 Task: Find connections with filter location Gembloux with filter topic #wfhwith filter profile language Potuguese with filter current company The Mill with filter school Sphoorthy Engineering College with filter industry Telephone Call Centers with filter service category Packaging Design with filter keywords title Mathematician
Action: Mouse moved to (639, 133)
Screenshot: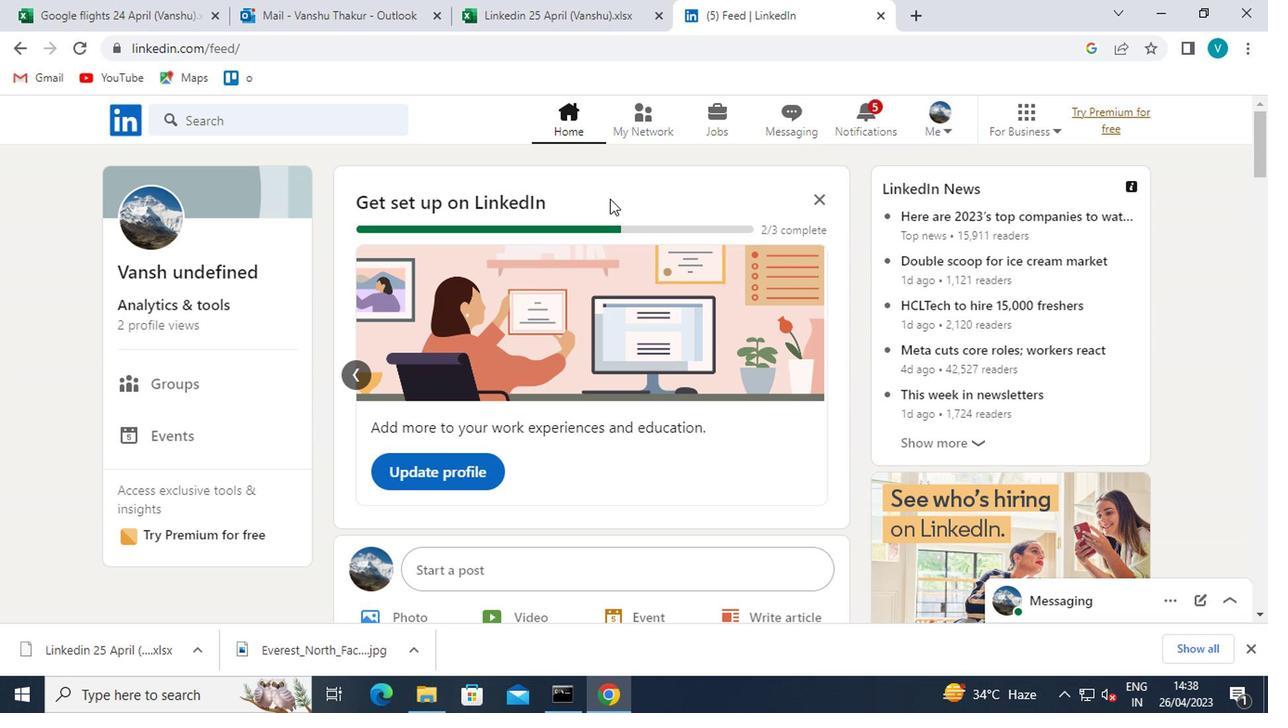 
Action: Mouse pressed left at (639, 133)
Screenshot: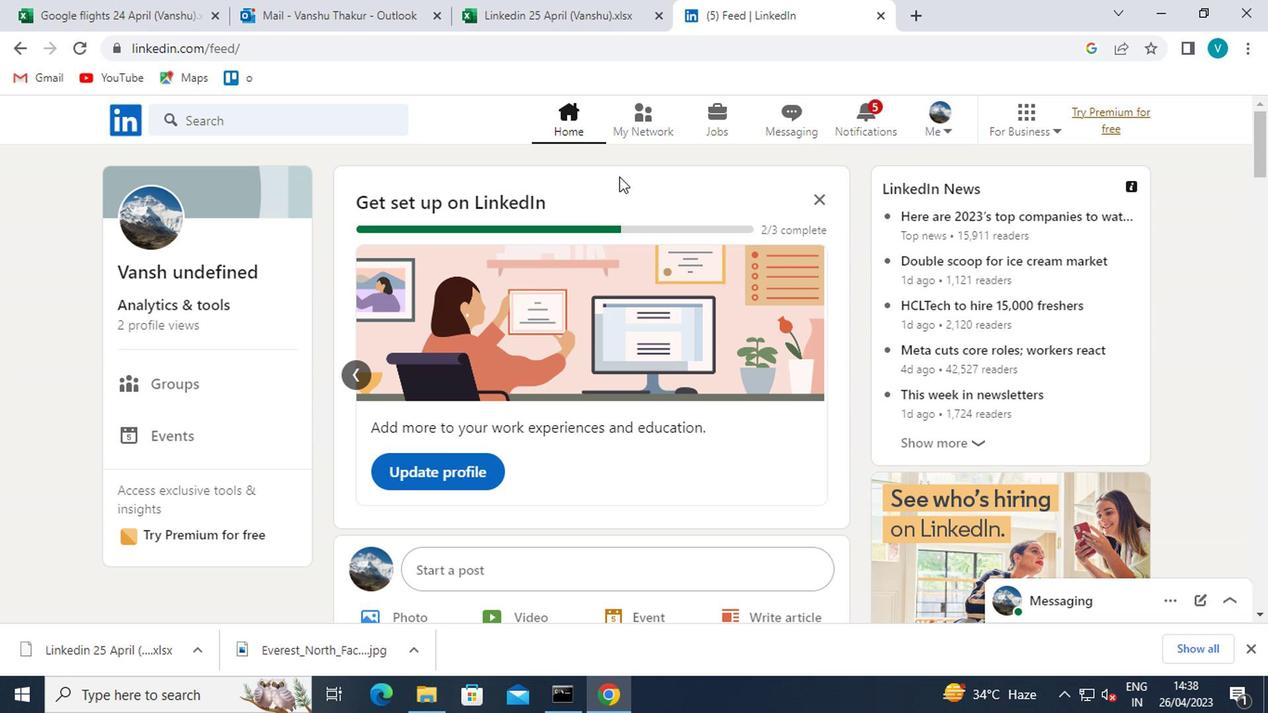 
Action: Mouse moved to (188, 232)
Screenshot: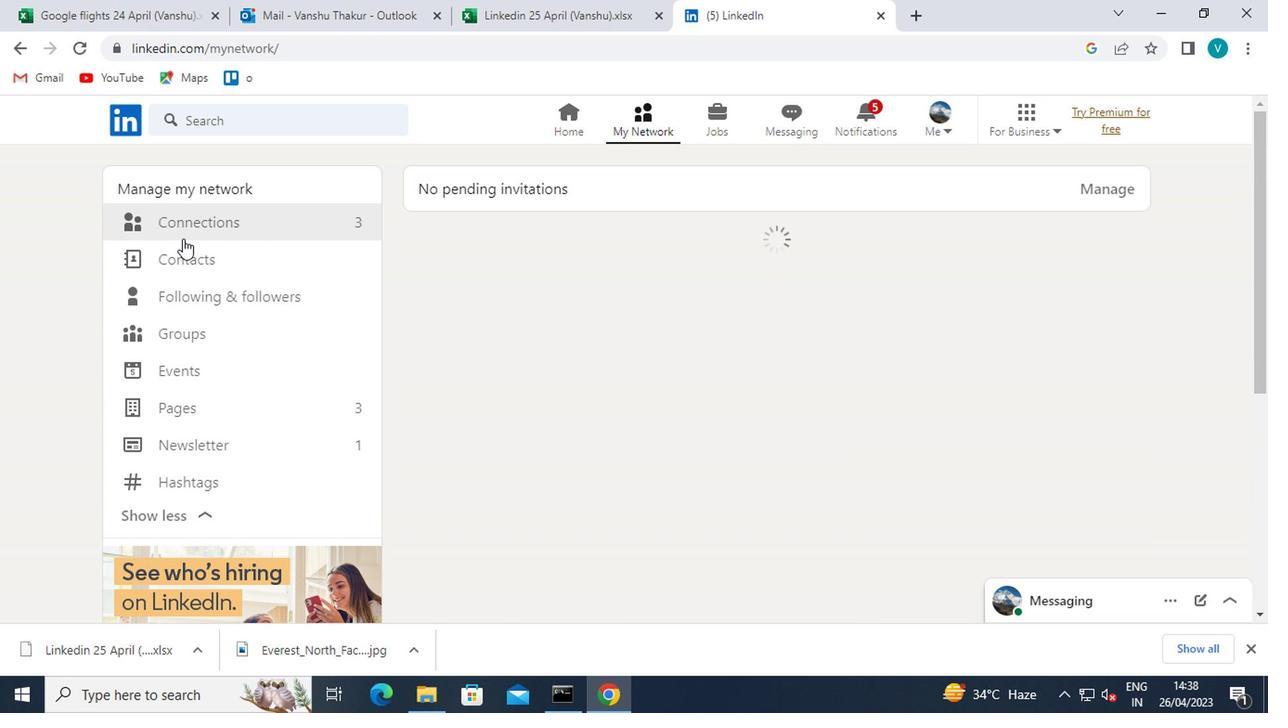 
Action: Mouse pressed left at (188, 232)
Screenshot: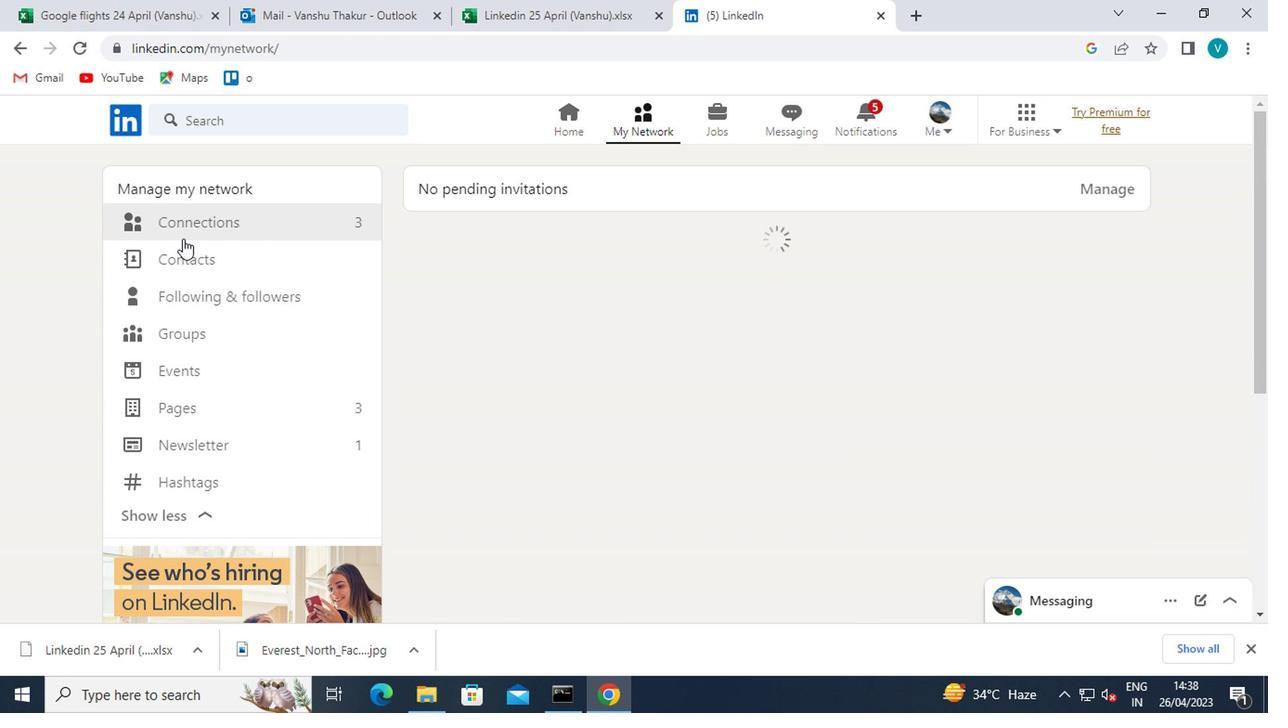 
Action: Mouse moved to (784, 228)
Screenshot: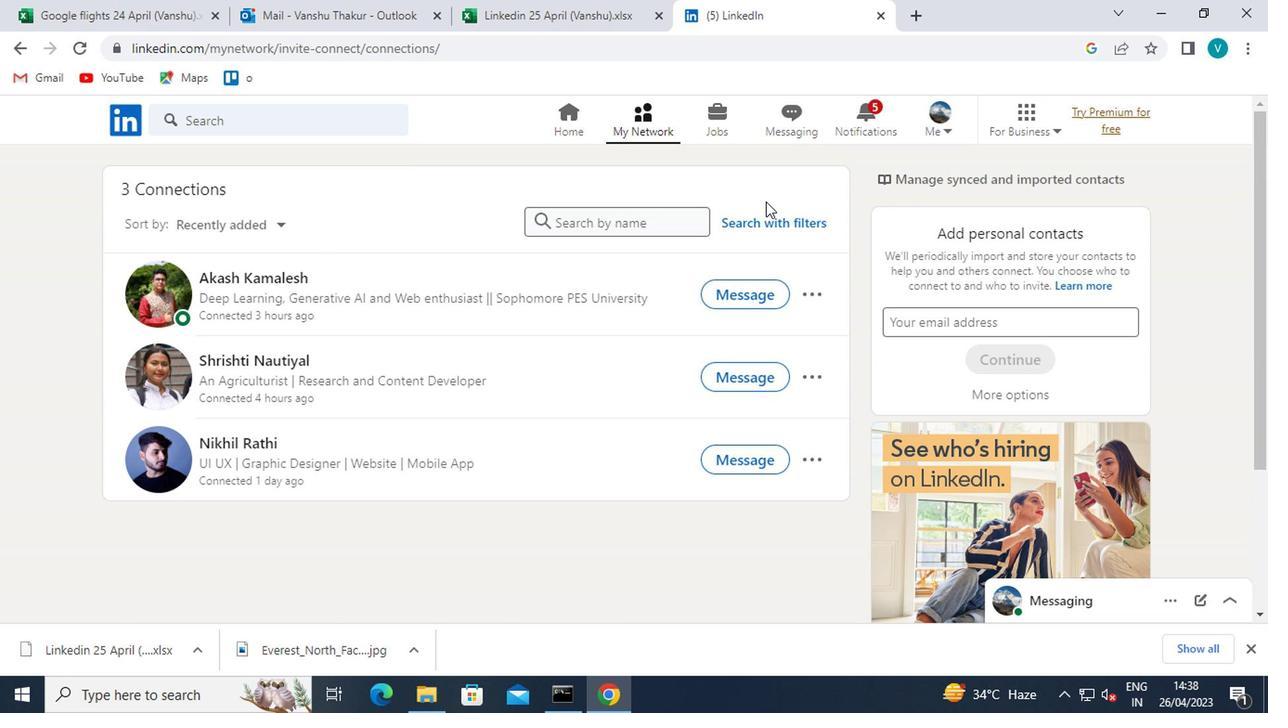 
Action: Mouse pressed left at (784, 228)
Screenshot: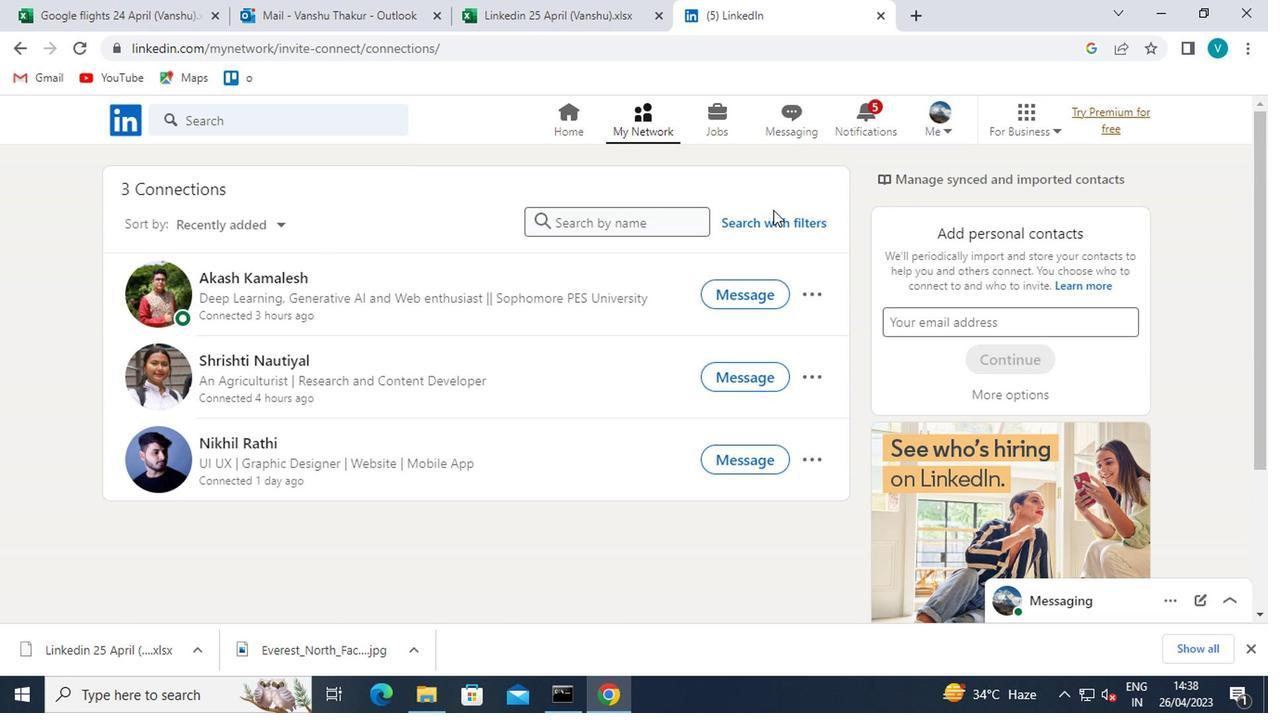 
Action: Mouse moved to (633, 183)
Screenshot: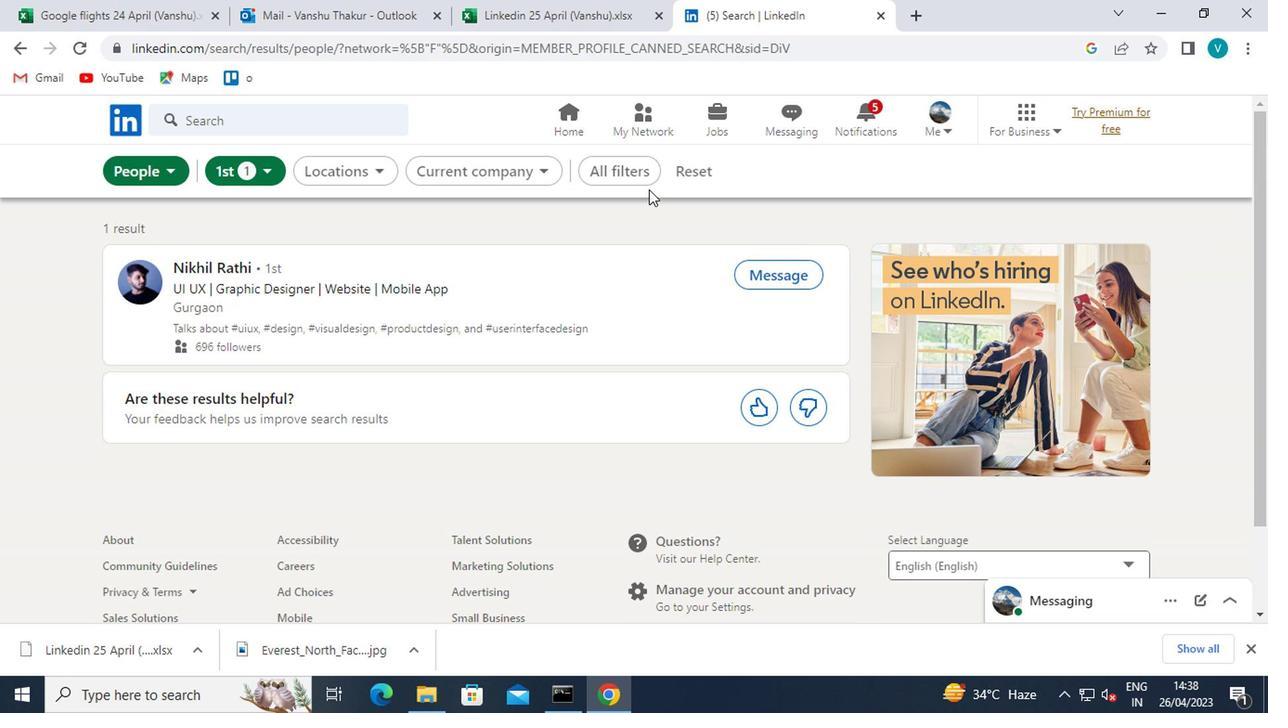 
Action: Mouse pressed left at (633, 183)
Screenshot: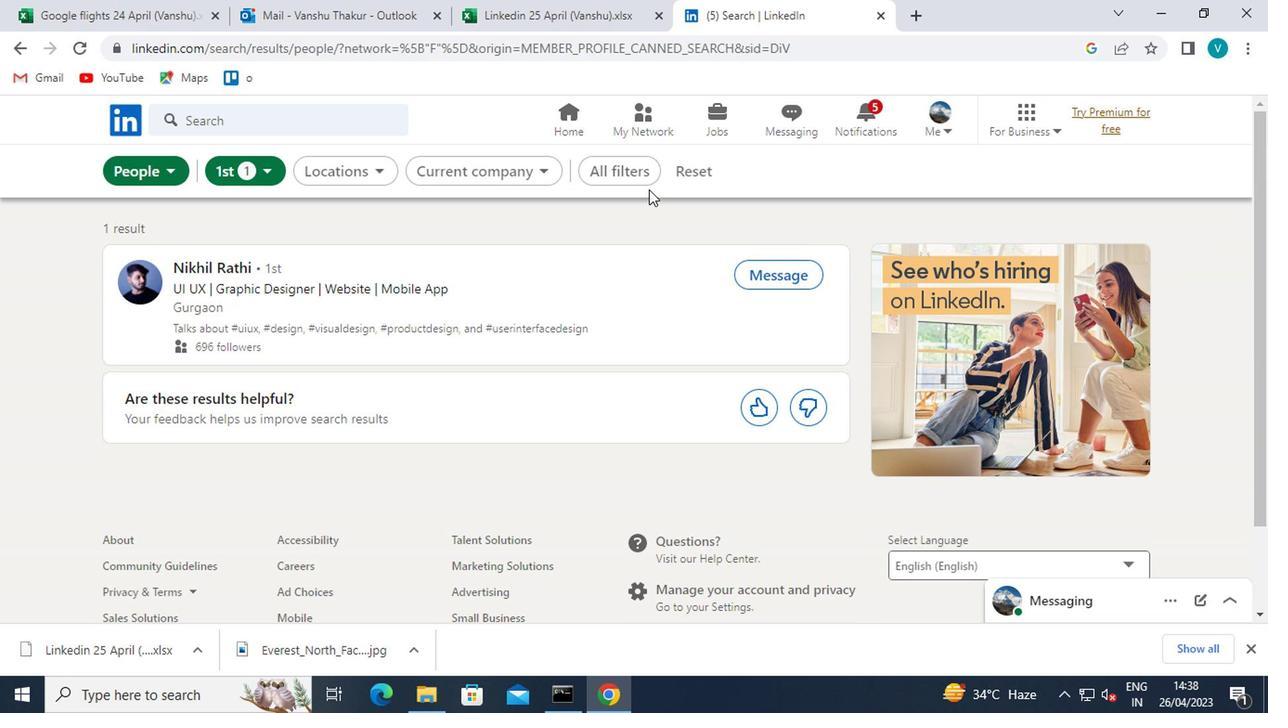 
Action: Mouse moved to (947, 341)
Screenshot: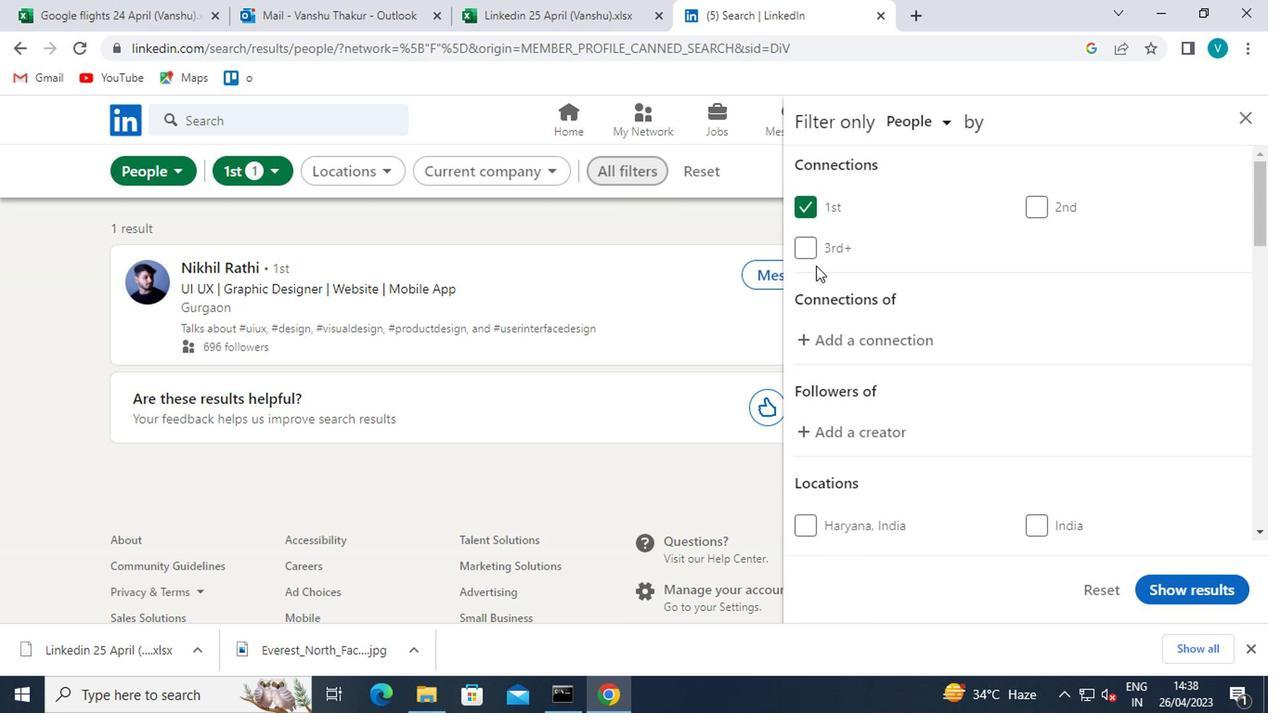 
Action: Mouse scrolled (947, 340) with delta (0, -1)
Screenshot: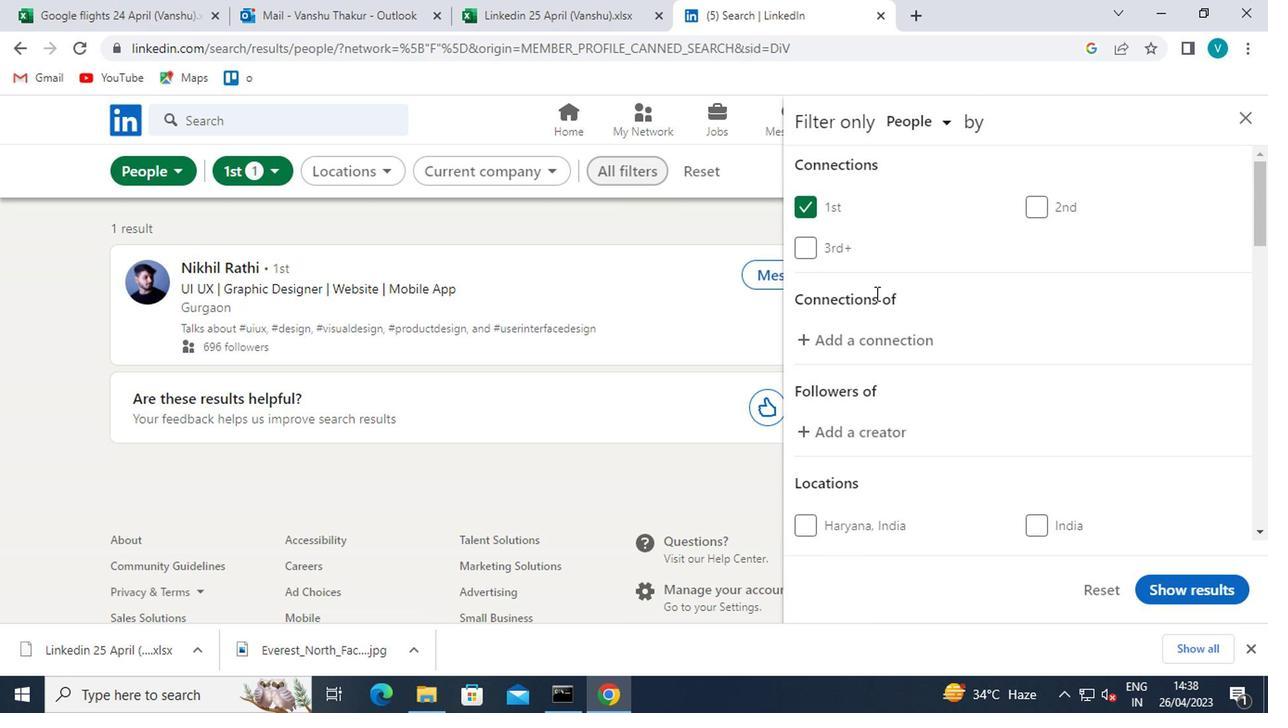 
Action: Mouse moved to (948, 342)
Screenshot: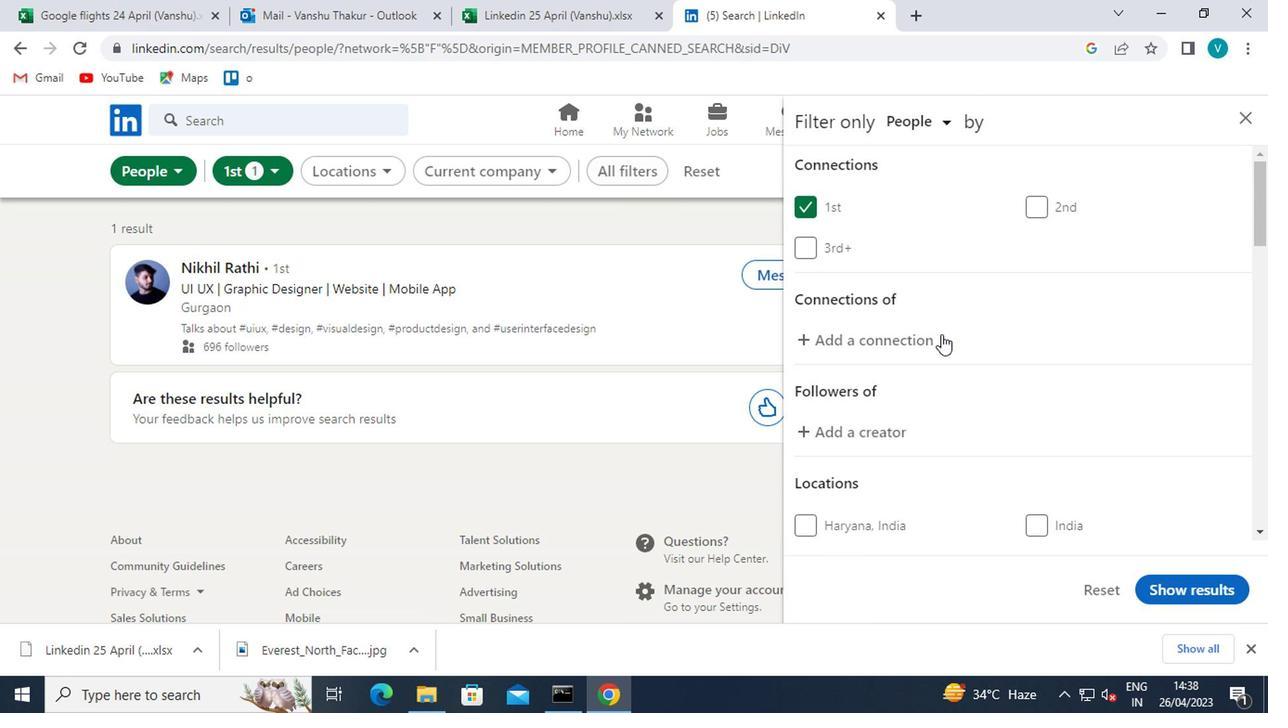 
Action: Mouse scrolled (948, 341) with delta (0, 0)
Screenshot: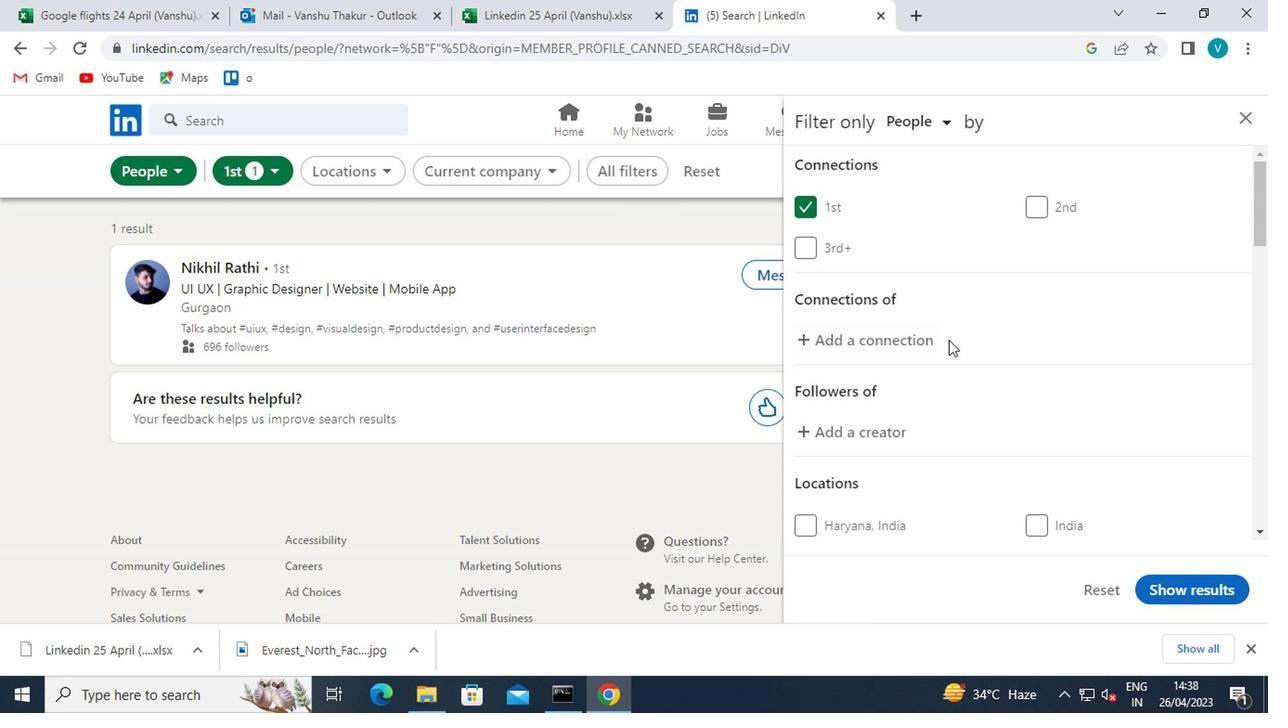 
Action: Mouse moved to (878, 418)
Screenshot: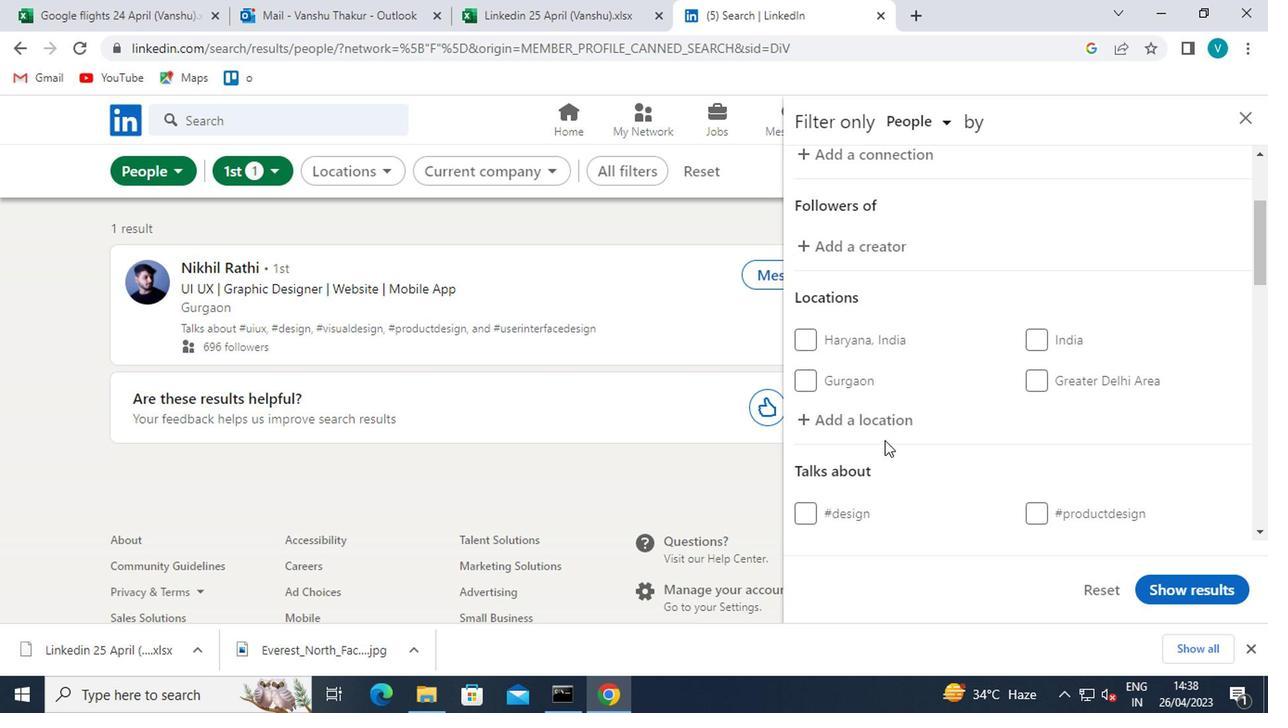 
Action: Mouse pressed left at (878, 418)
Screenshot: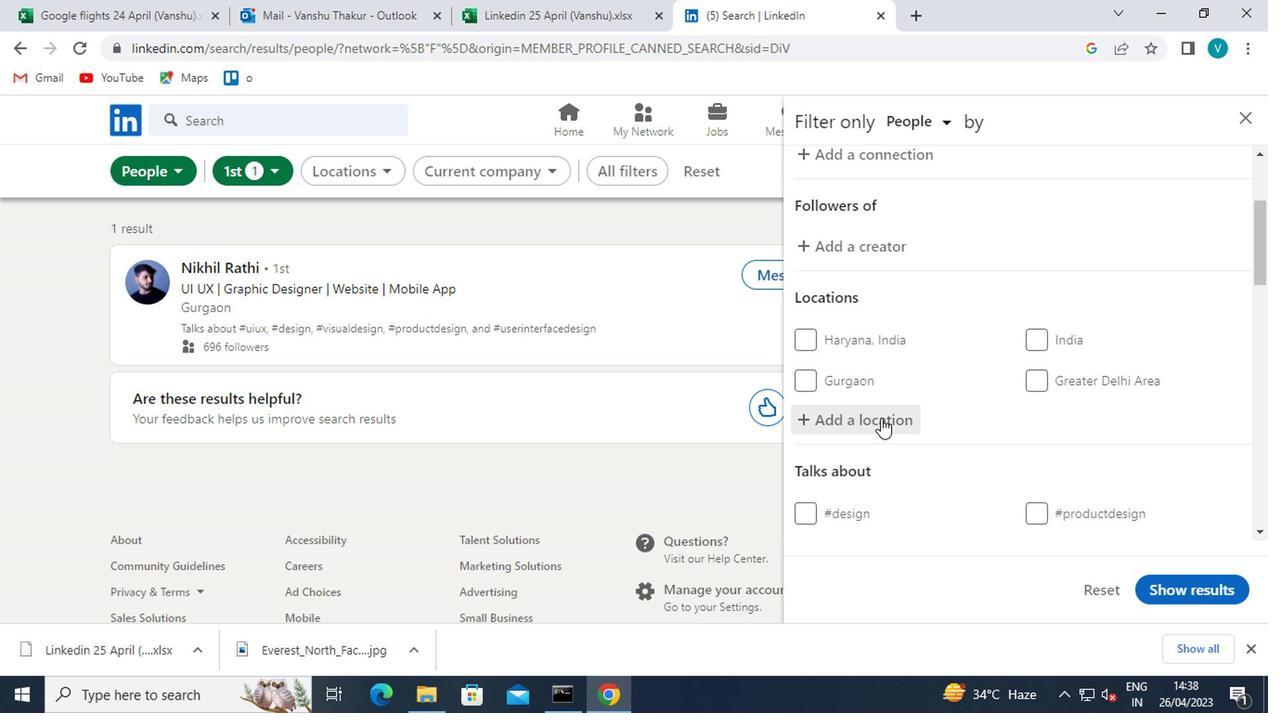 
Action: Mouse moved to (843, 404)
Screenshot: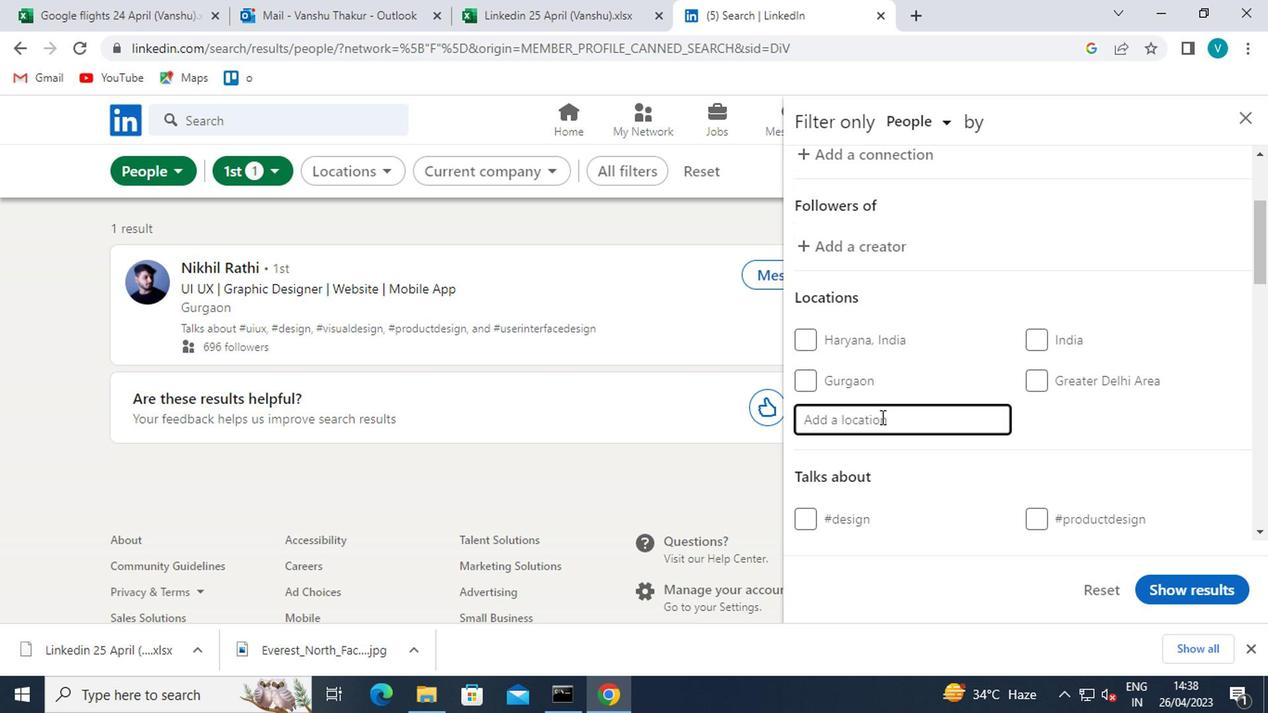 
Action: Key pressed <Key.shift>GE
Screenshot: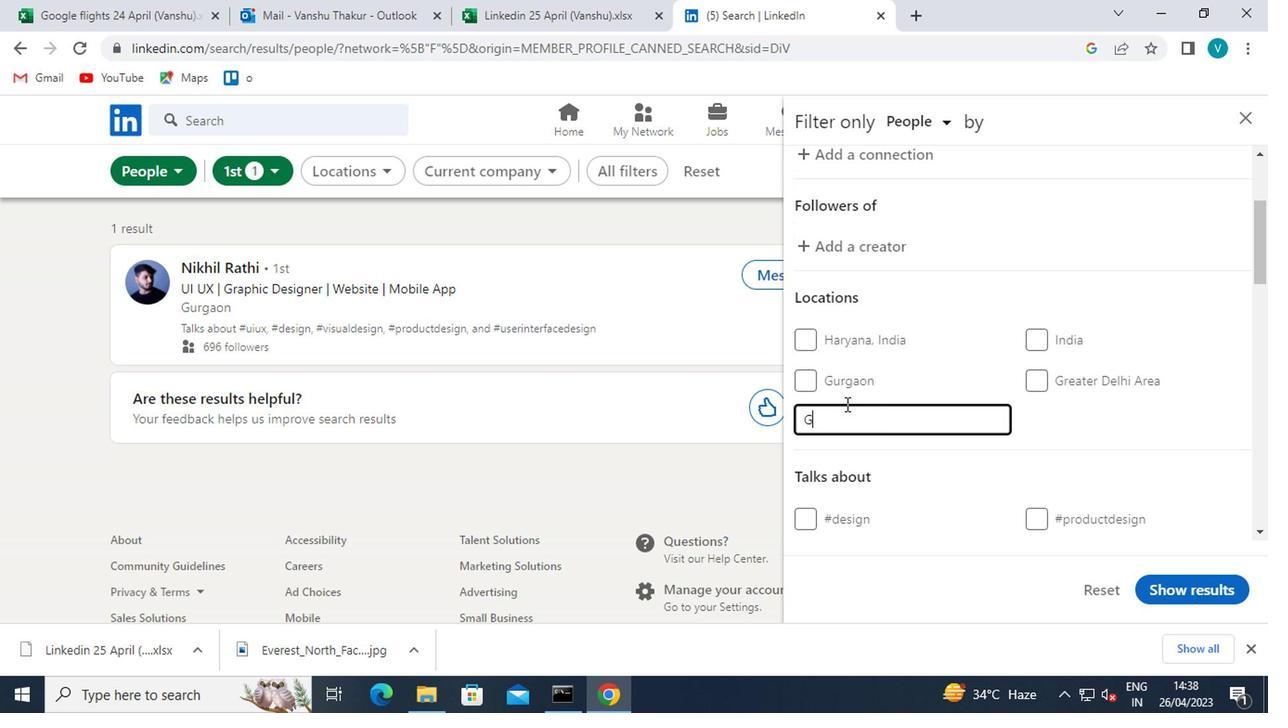 
Action: Mouse moved to (842, 403)
Screenshot: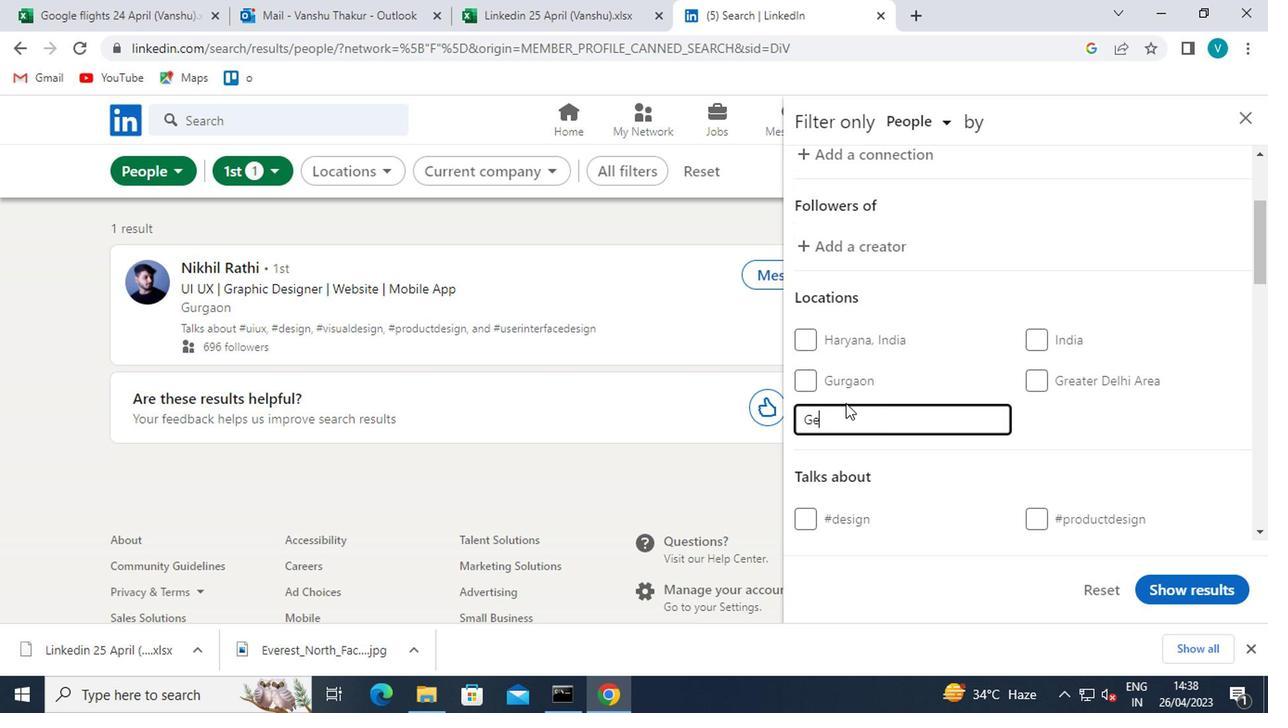 
Action: Key pressed MBLOUX
Screenshot: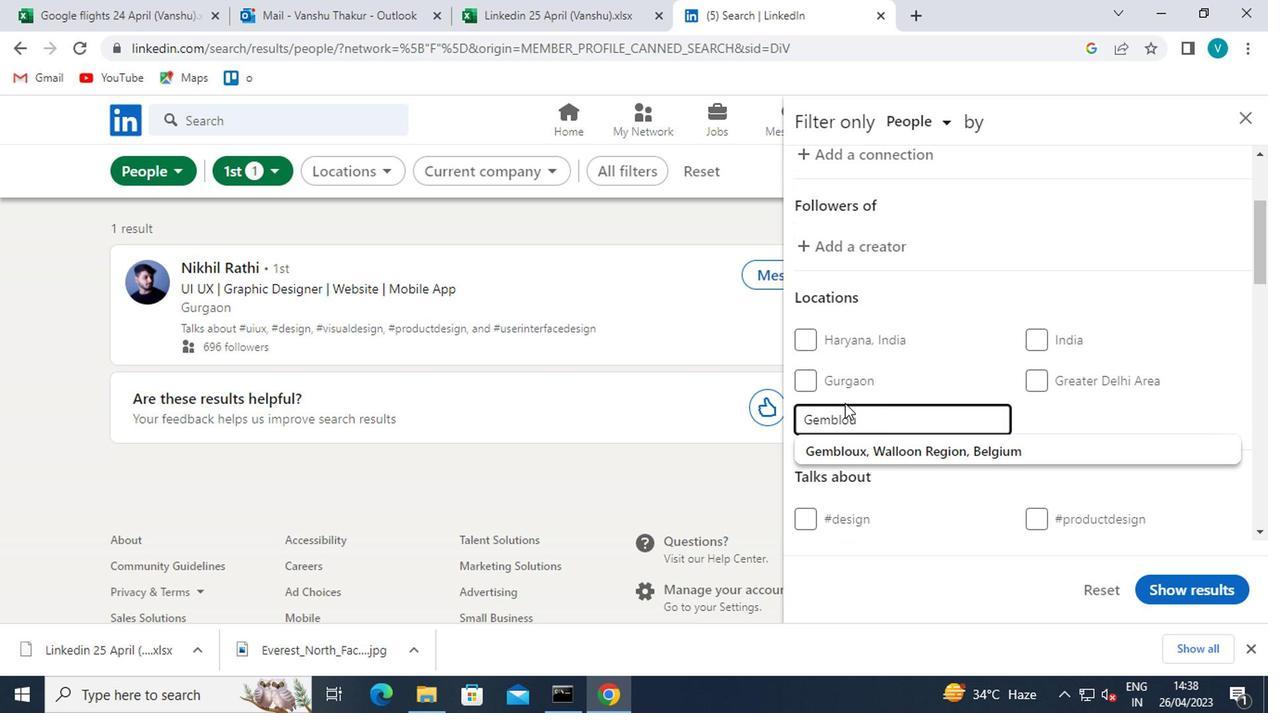 
Action: Mouse moved to (883, 456)
Screenshot: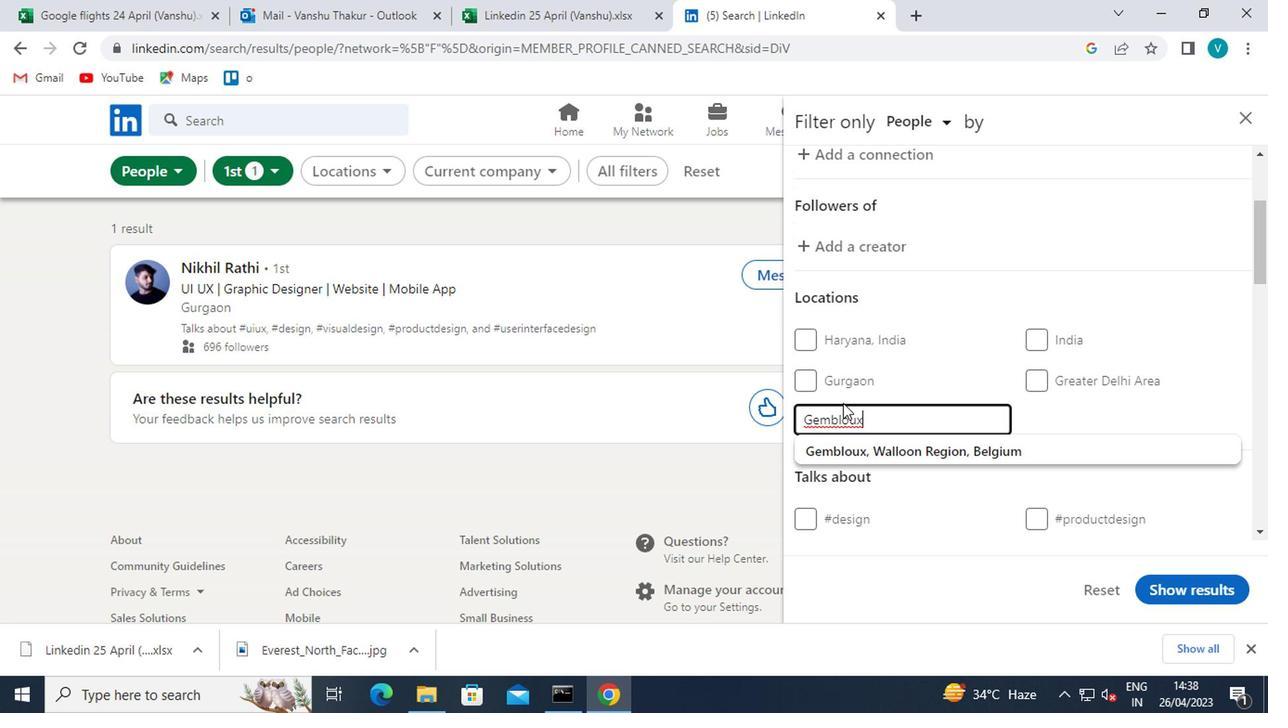 
Action: Mouse pressed left at (883, 456)
Screenshot: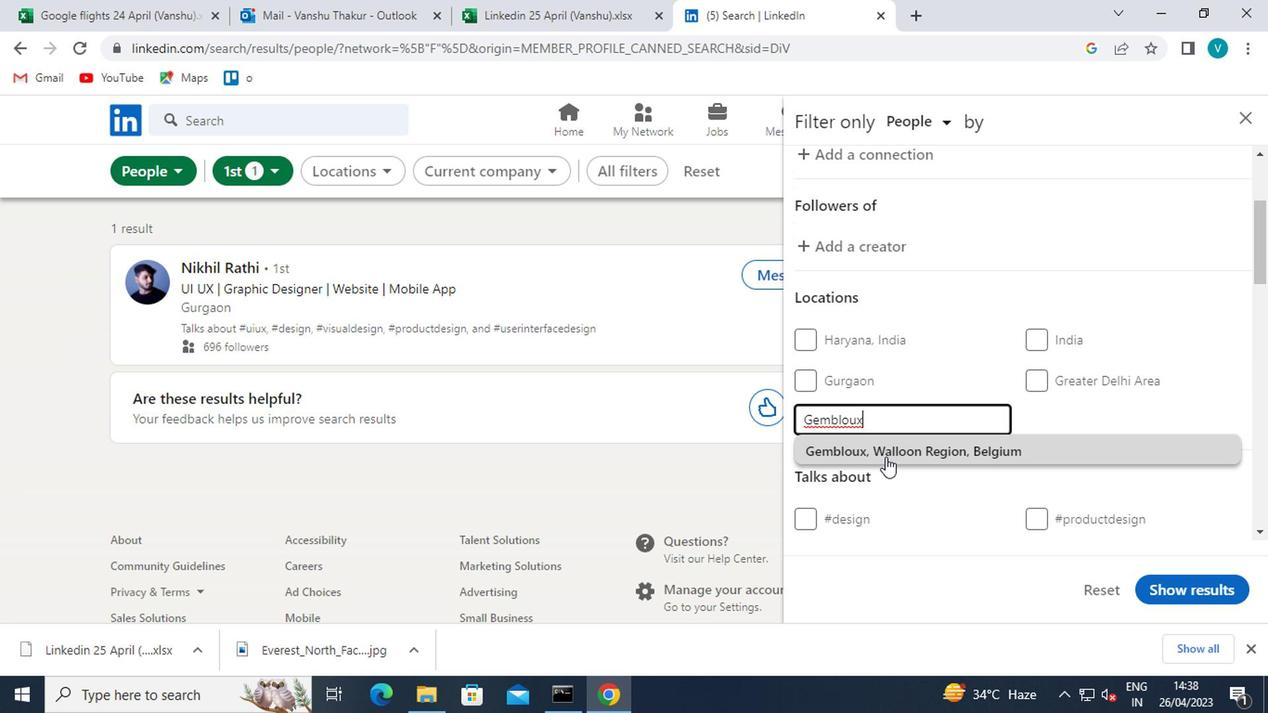 
Action: Mouse scrolled (883, 455) with delta (0, 0)
Screenshot: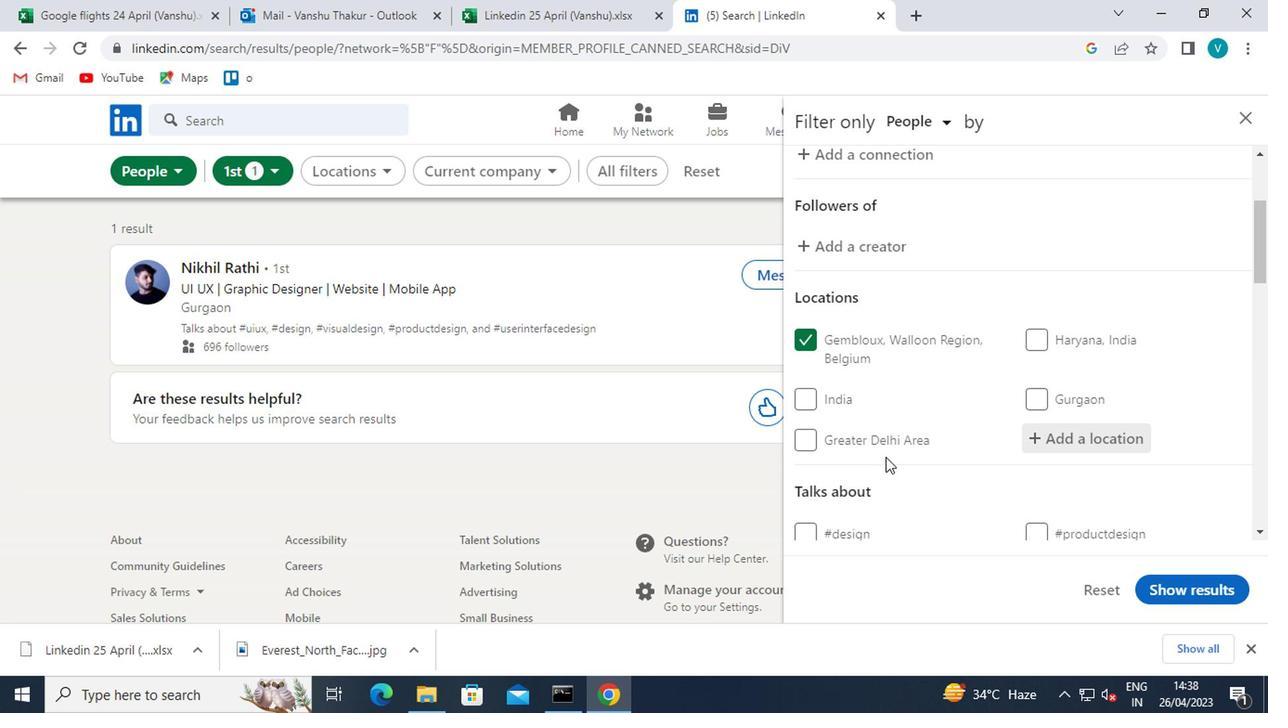 
Action: Mouse scrolled (883, 455) with delta (0, 0)
Screenshot: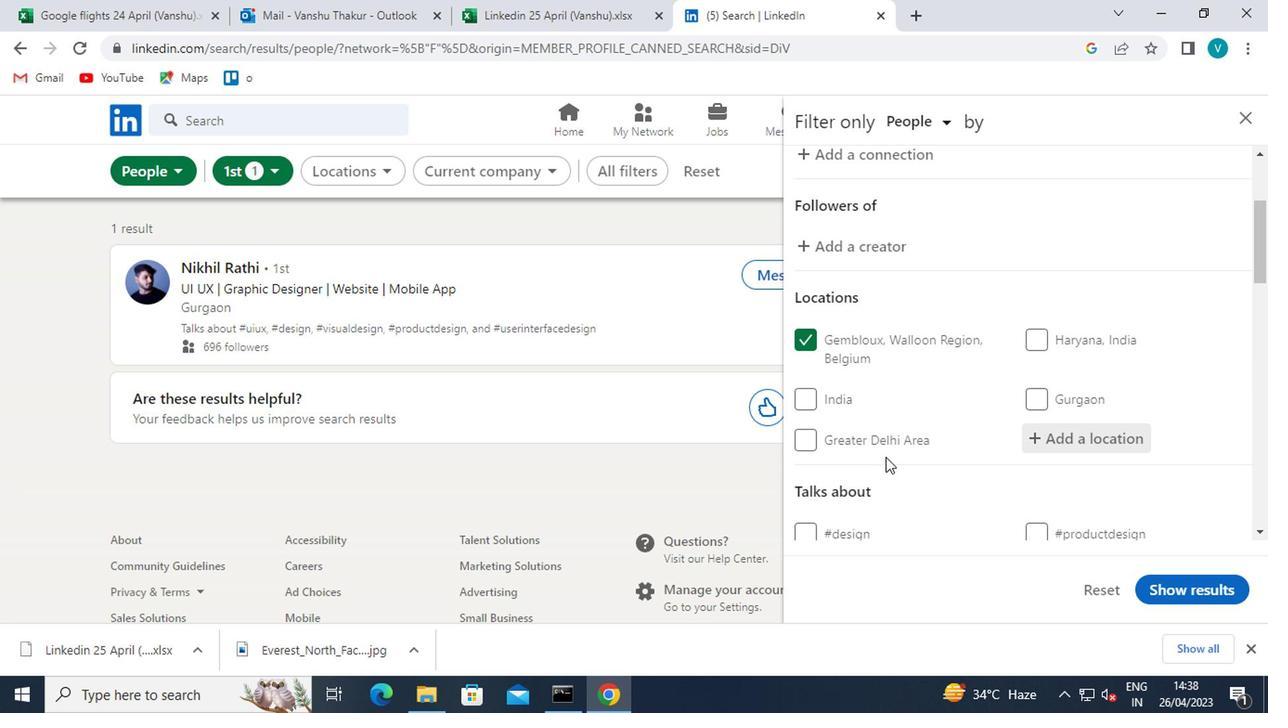 
Action: Mouse moved to (1049, 423)
Screenshot: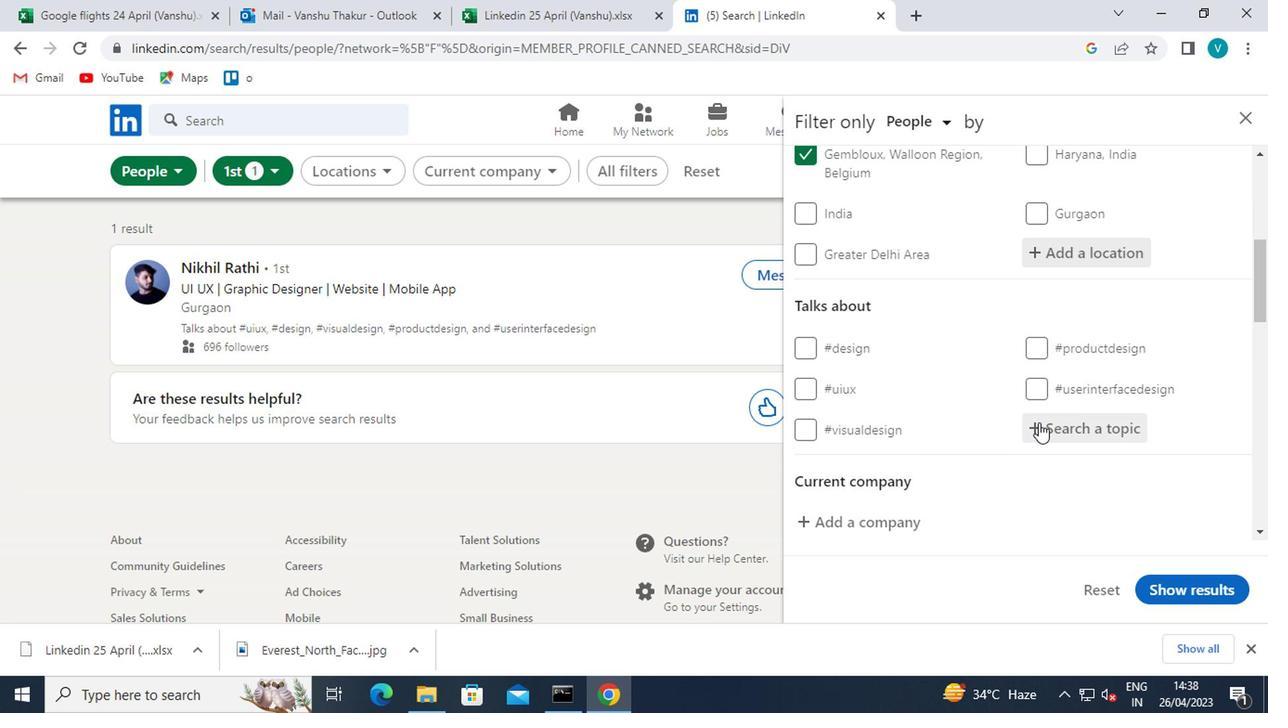 
Action: Mouse pressed left at (1049, 423)
Screenshot: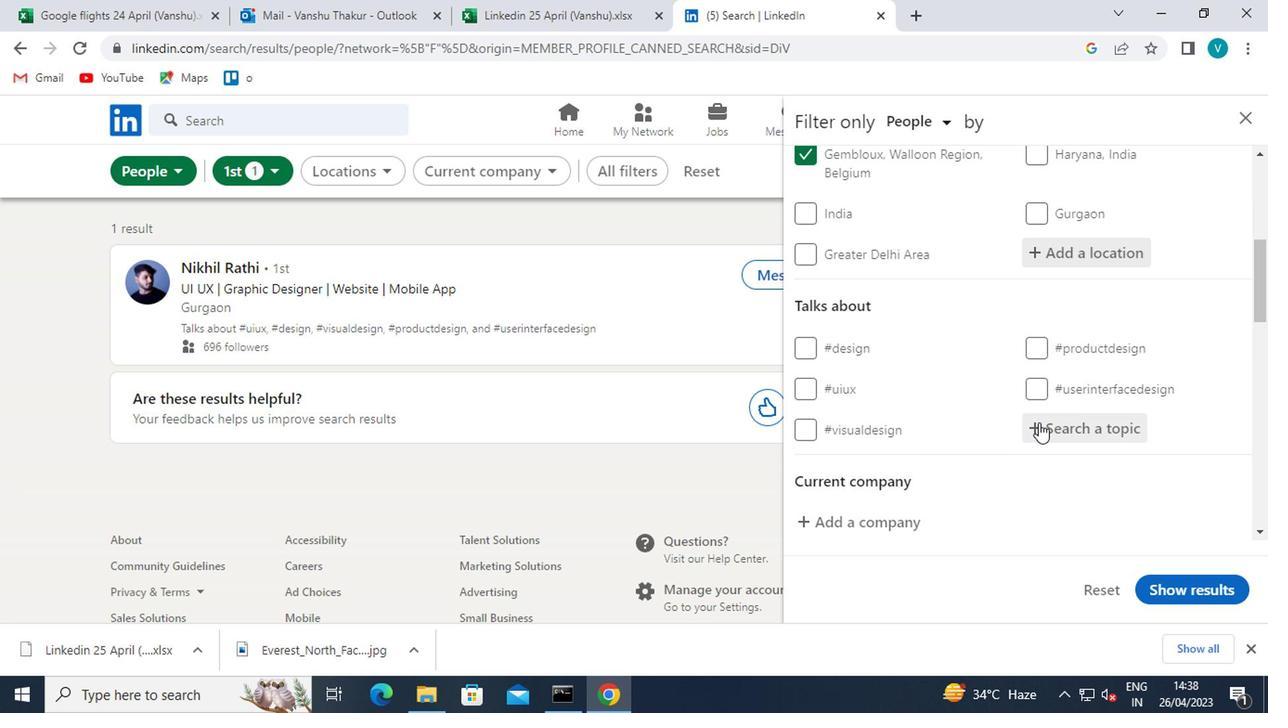 
Action: Mouse moved to (960, 395)
Screenshot: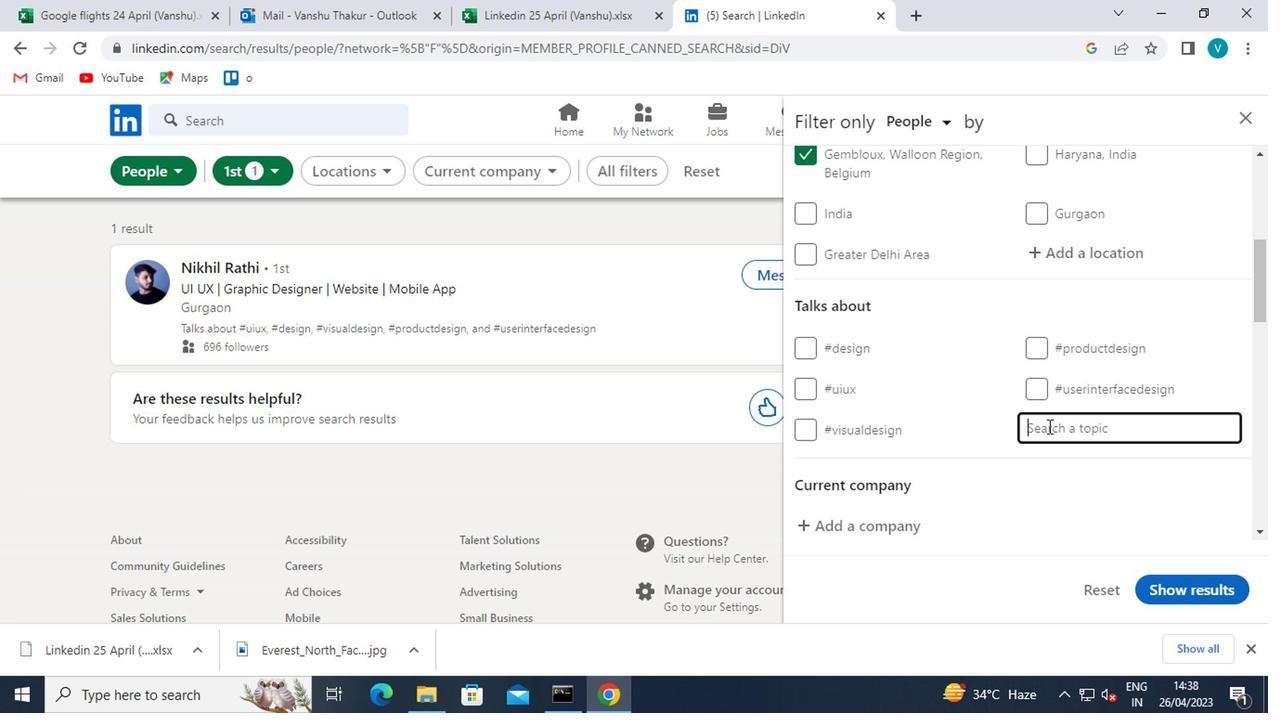 
Action: Key pressed <Key.shift>
Screenshot: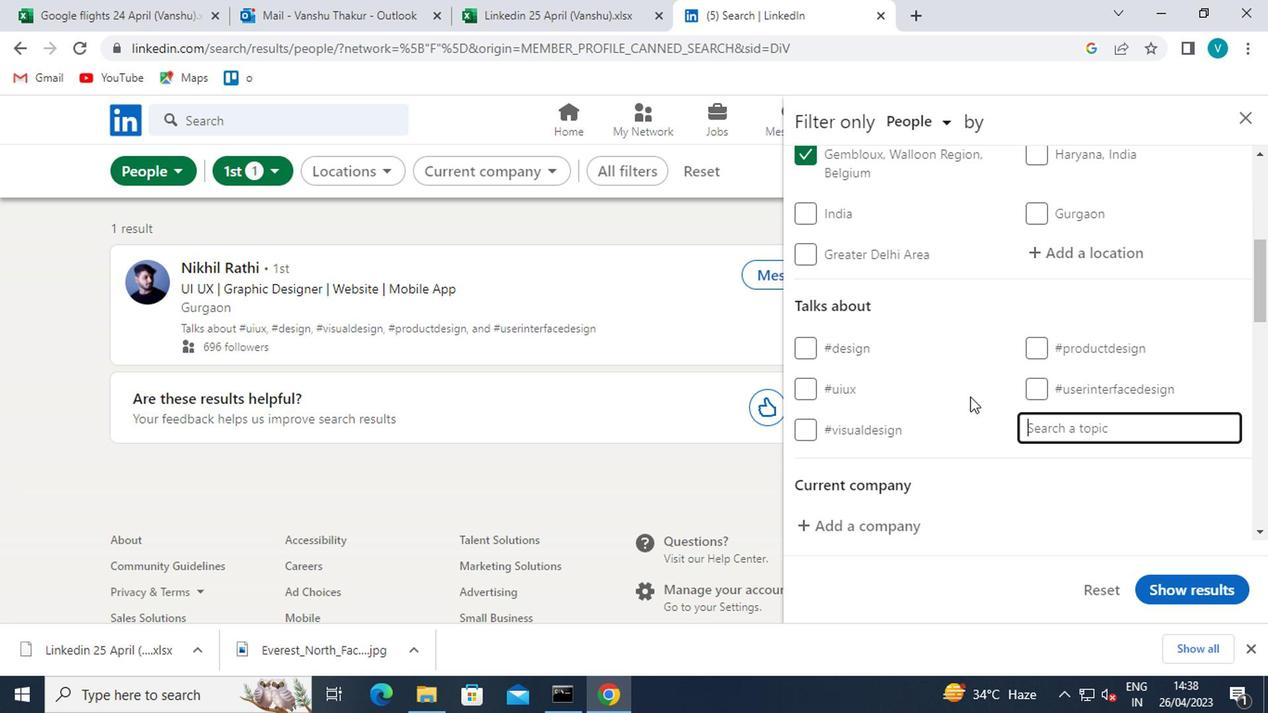 
Action: Mouse moved to (960, 395)
Screenshot: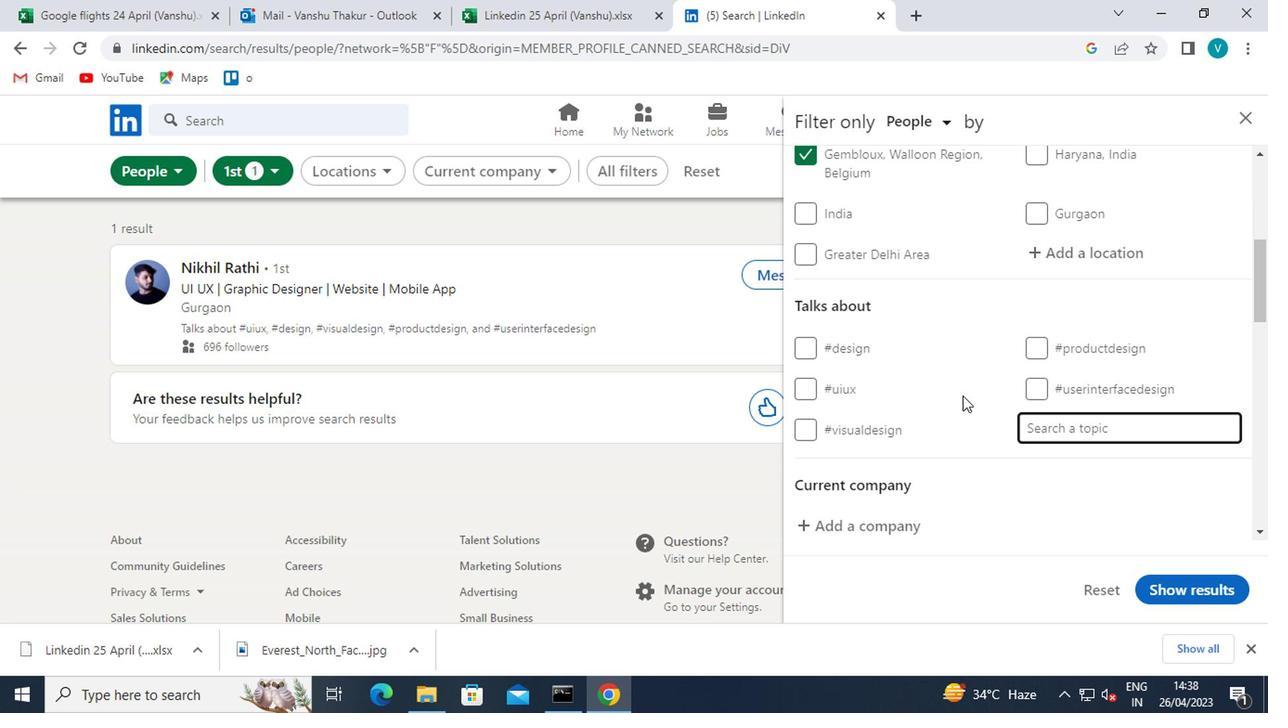 
Action: Key pressed <Key.shift><Key.shift><Key.shift>#WFH
Screenshot: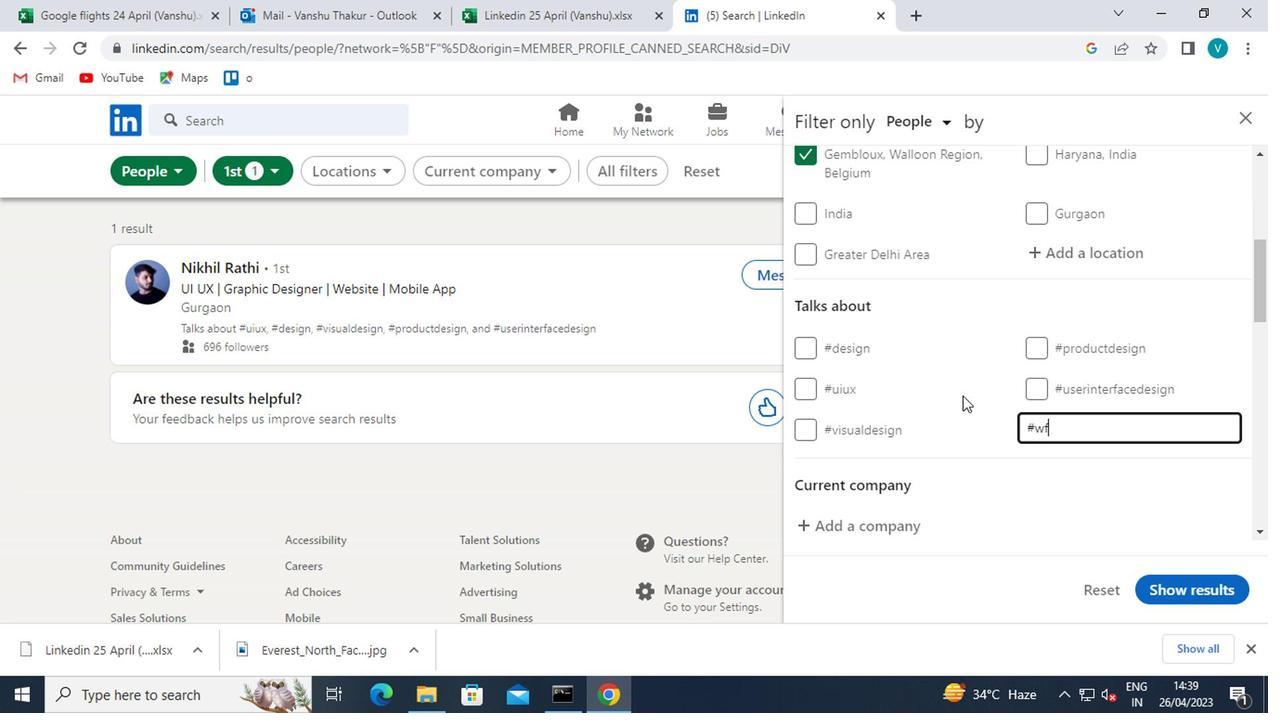 
Action: Mouse moved to (1129, 532)
Screenshot: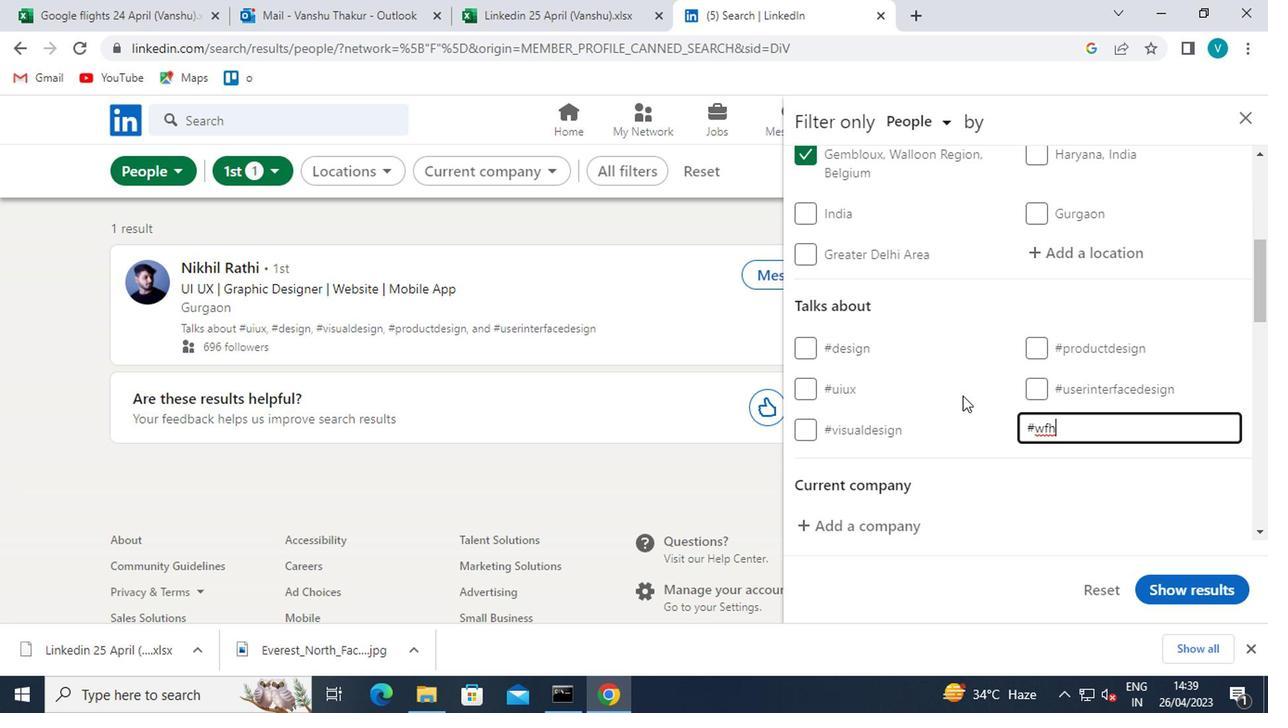 
Action: Mouse pressed left at (1129, 532)
Screenshot: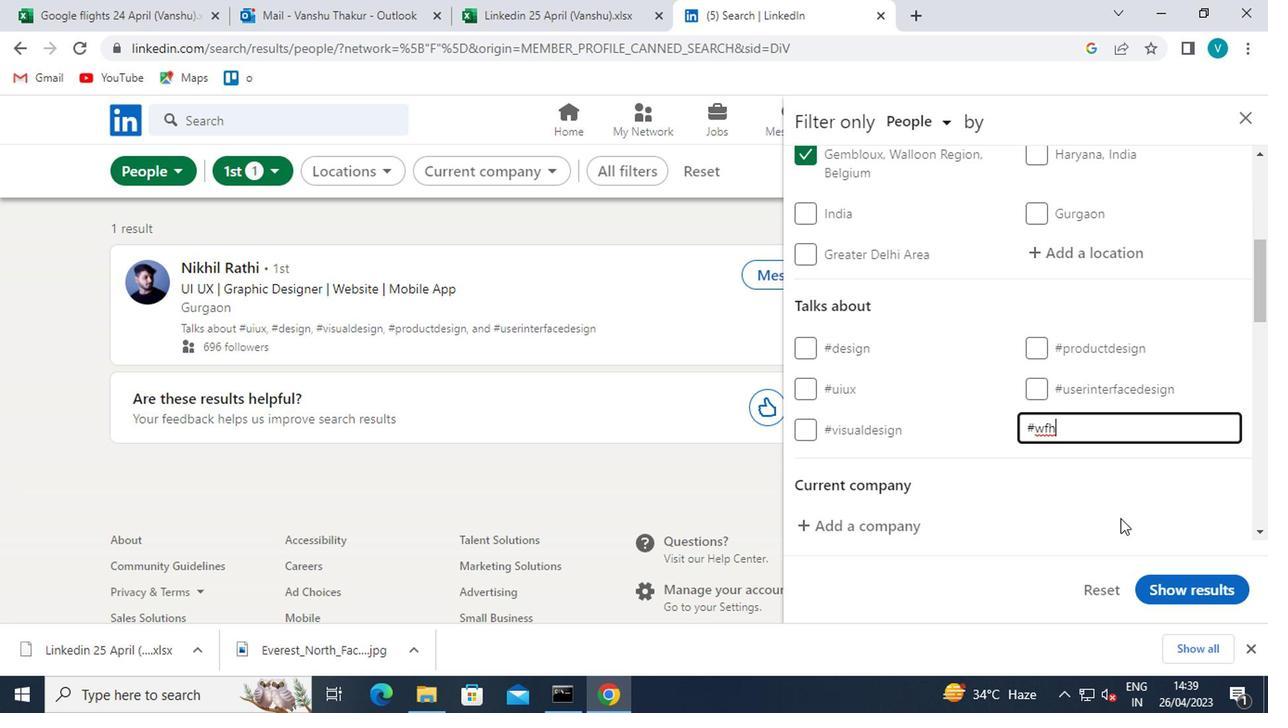 
Action: Mouse moved to (1102, 508)
Screenshot: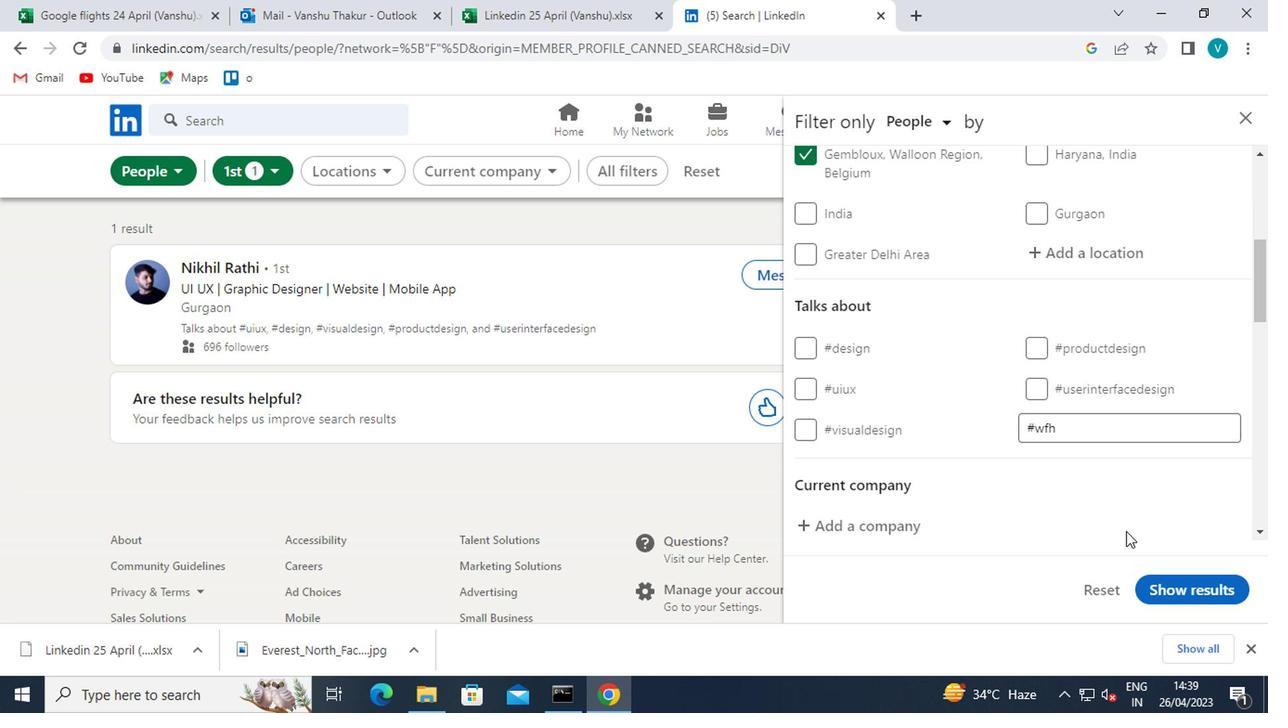 
Action: Mouse scrolled (1102, 507) with delta (0, -1)
Screenshot: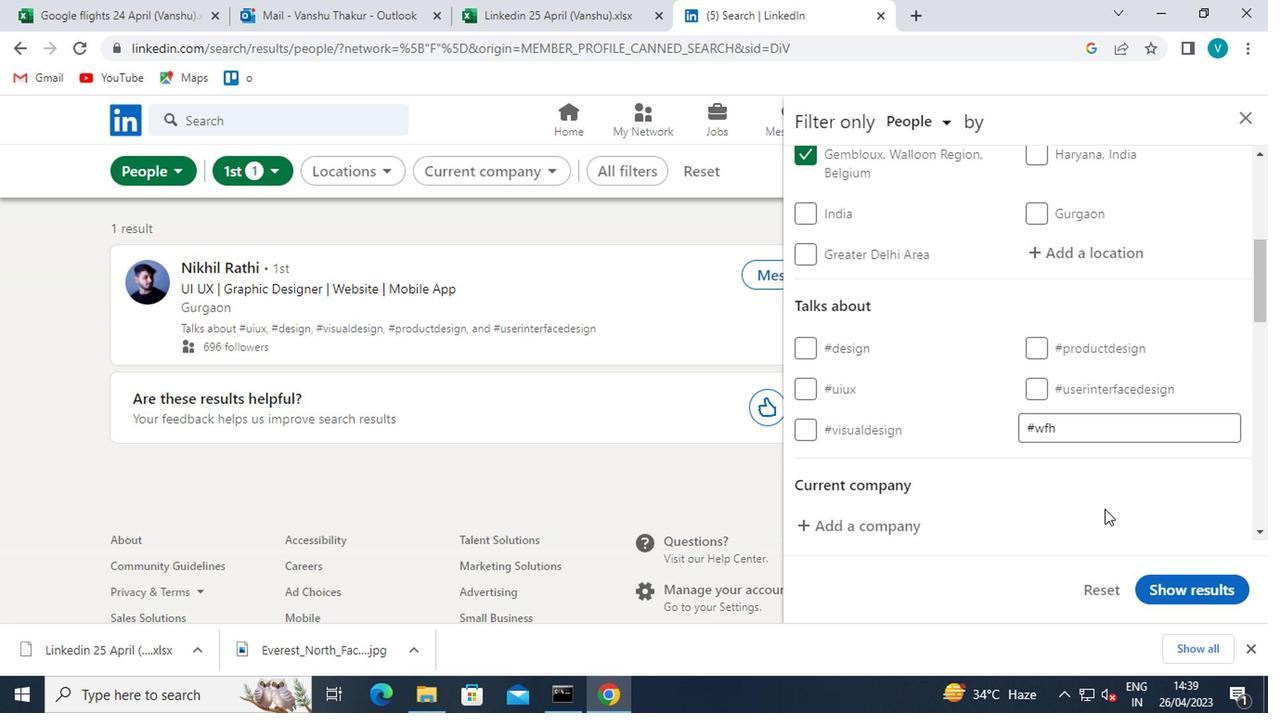 
Action: Mouse moved to (844, 418)
Screenshot: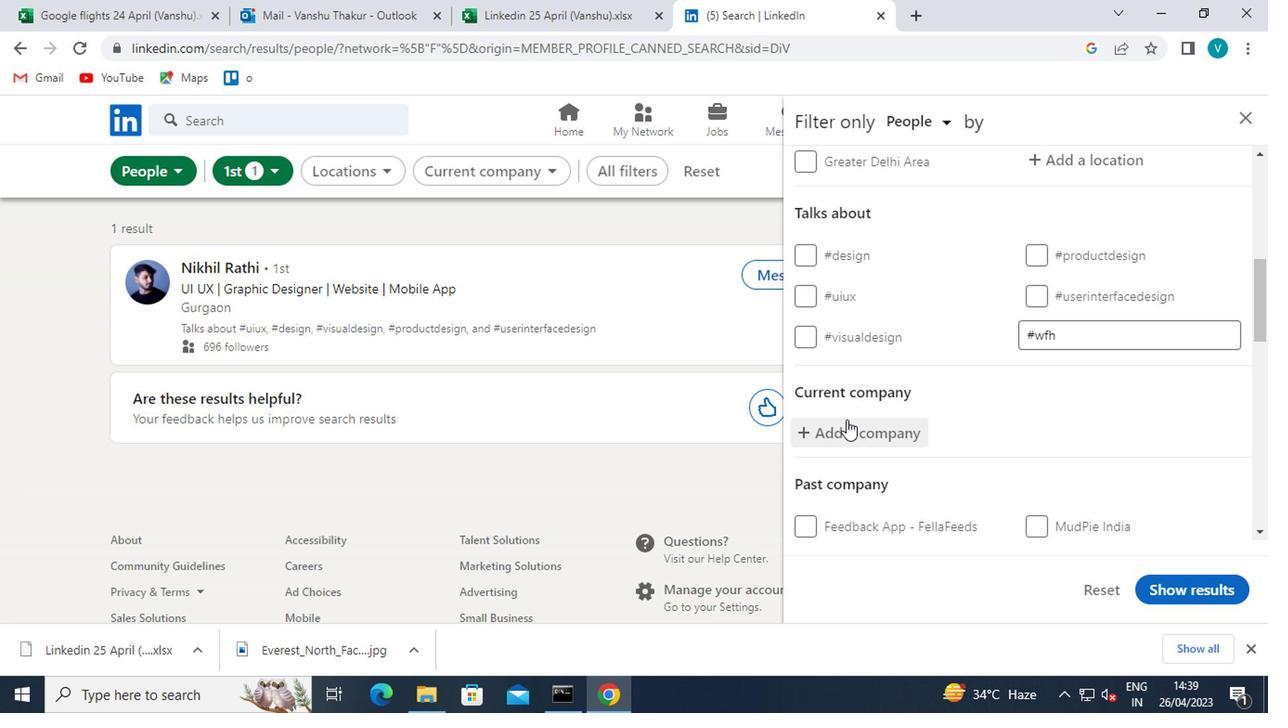 
Action: Mouse pressed left at (844, 418)
Screenshot: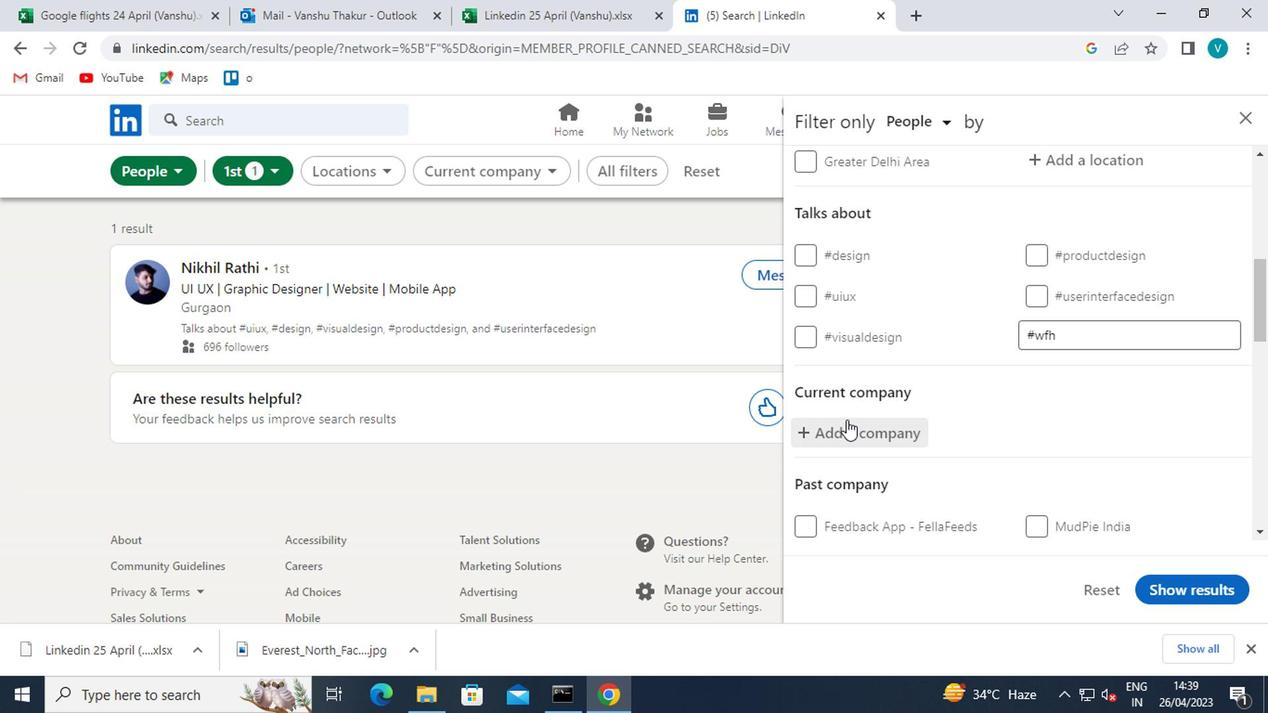 
Action: Mouse moved to (846, 416)
Screenshot: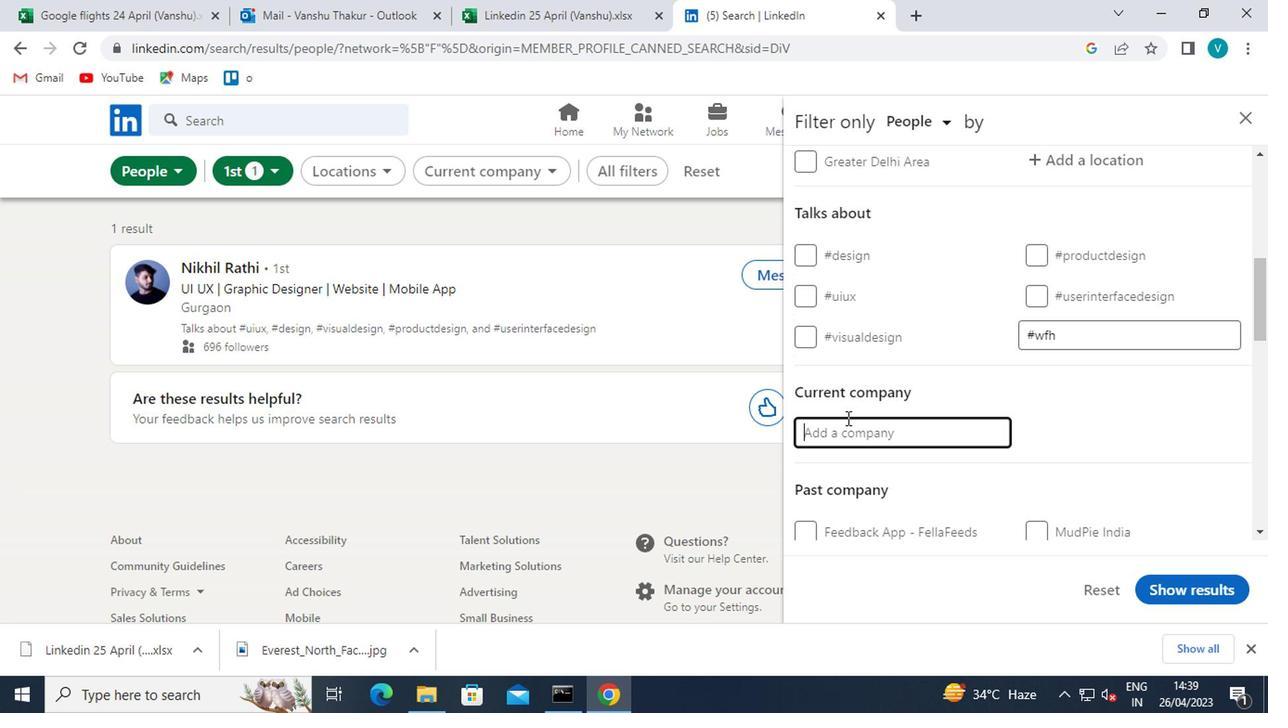 
Action: Key pressed <Key.shift>THE<Key.space><Key.shift>MILL
Screenshot: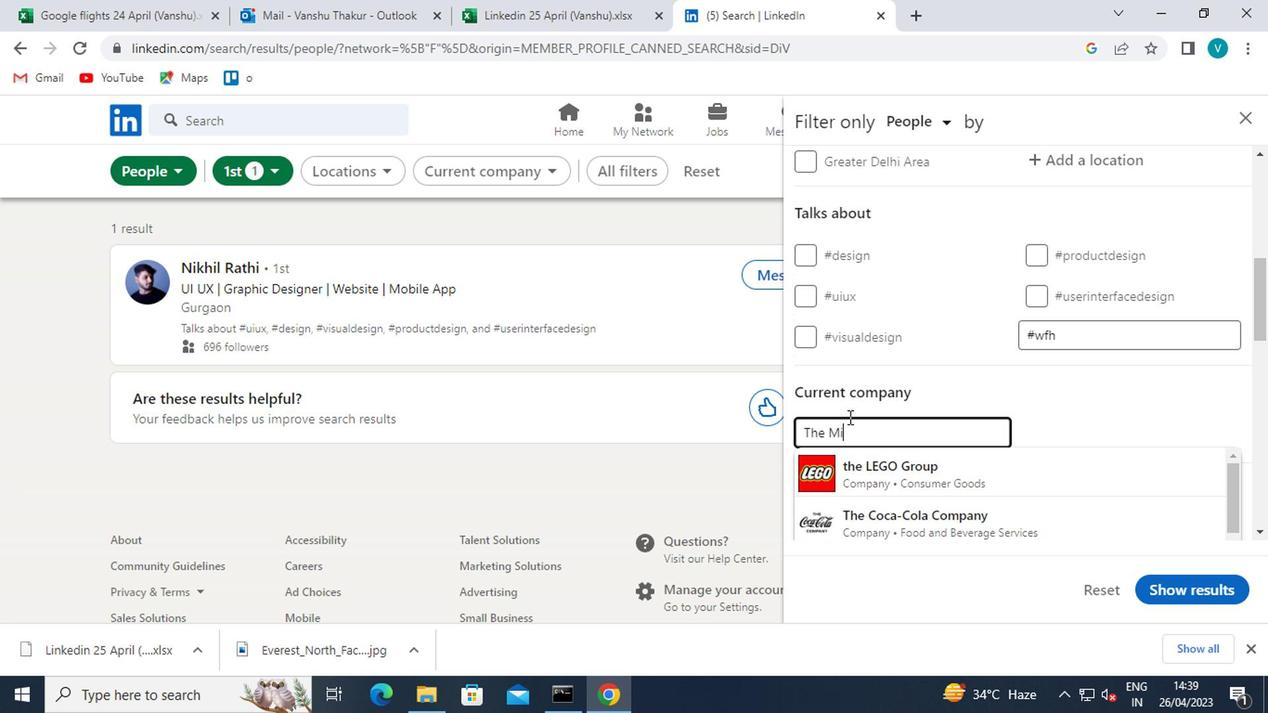 
Action: Mouse moved to (880, 534)
Screenshot: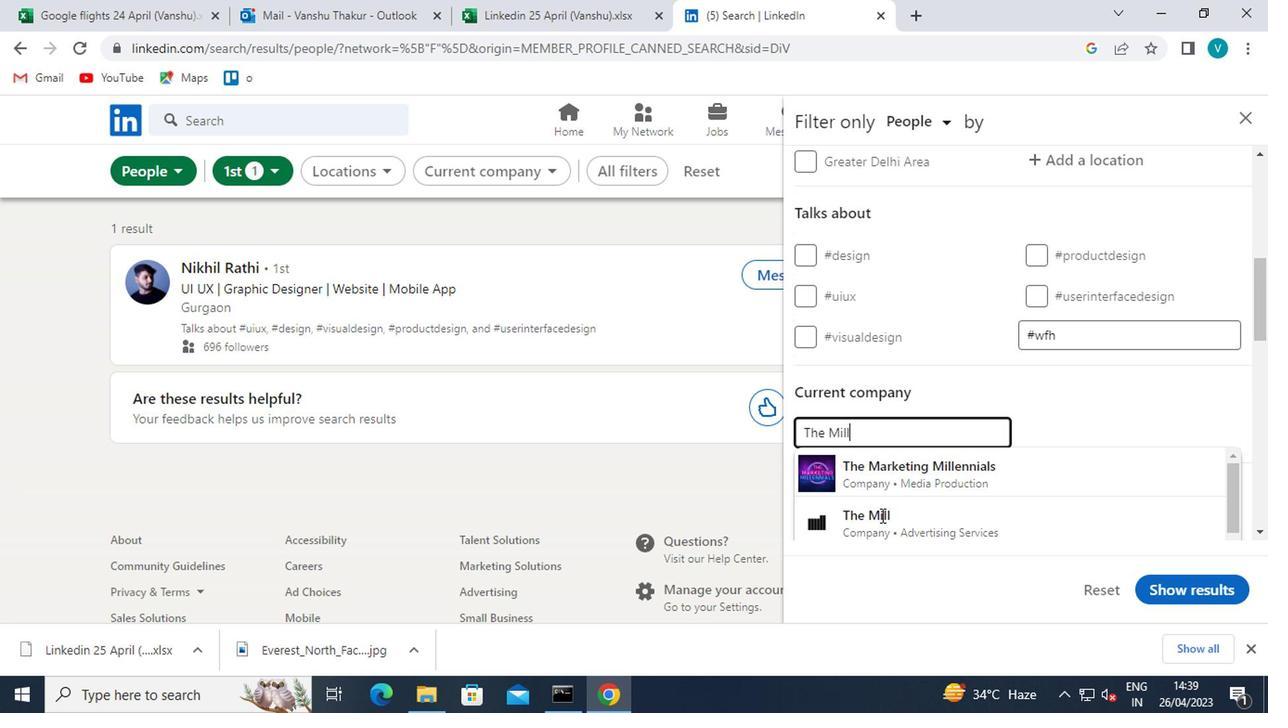 
Action: Mouse pressed left at (880, 534)
Screenshot: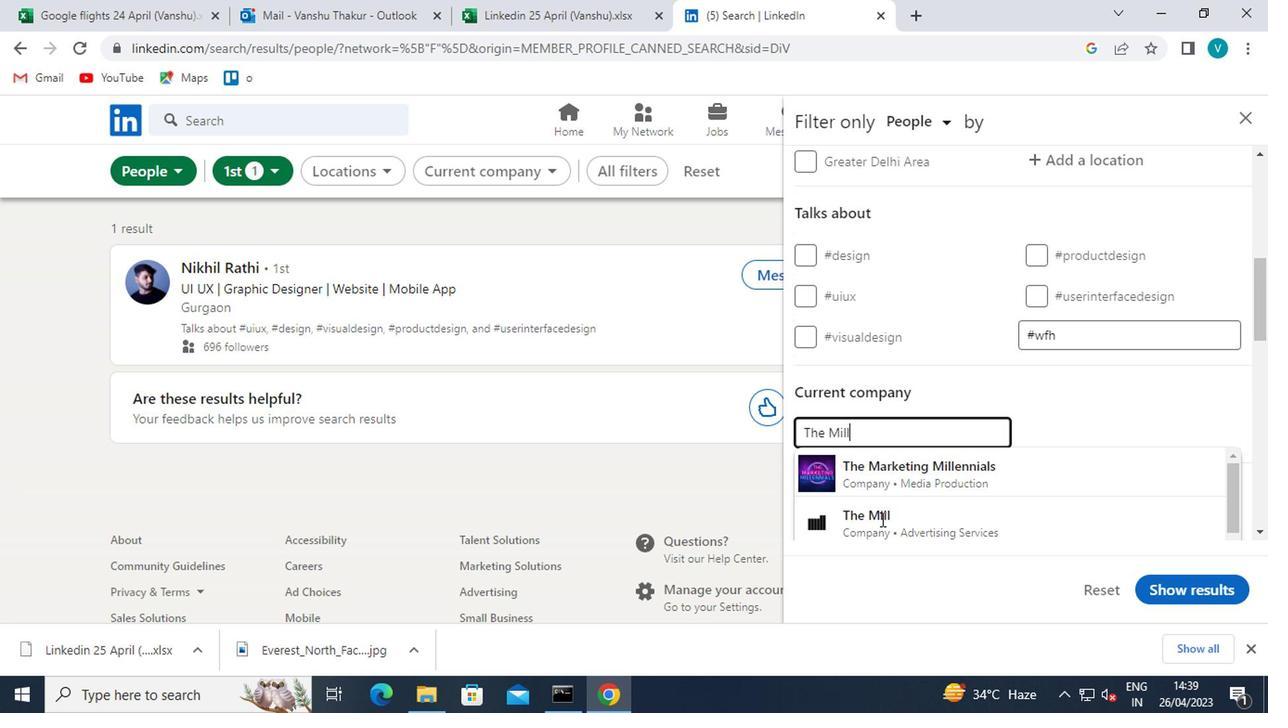 
Action: Mouse moved to (1124, 449)
Screenshot: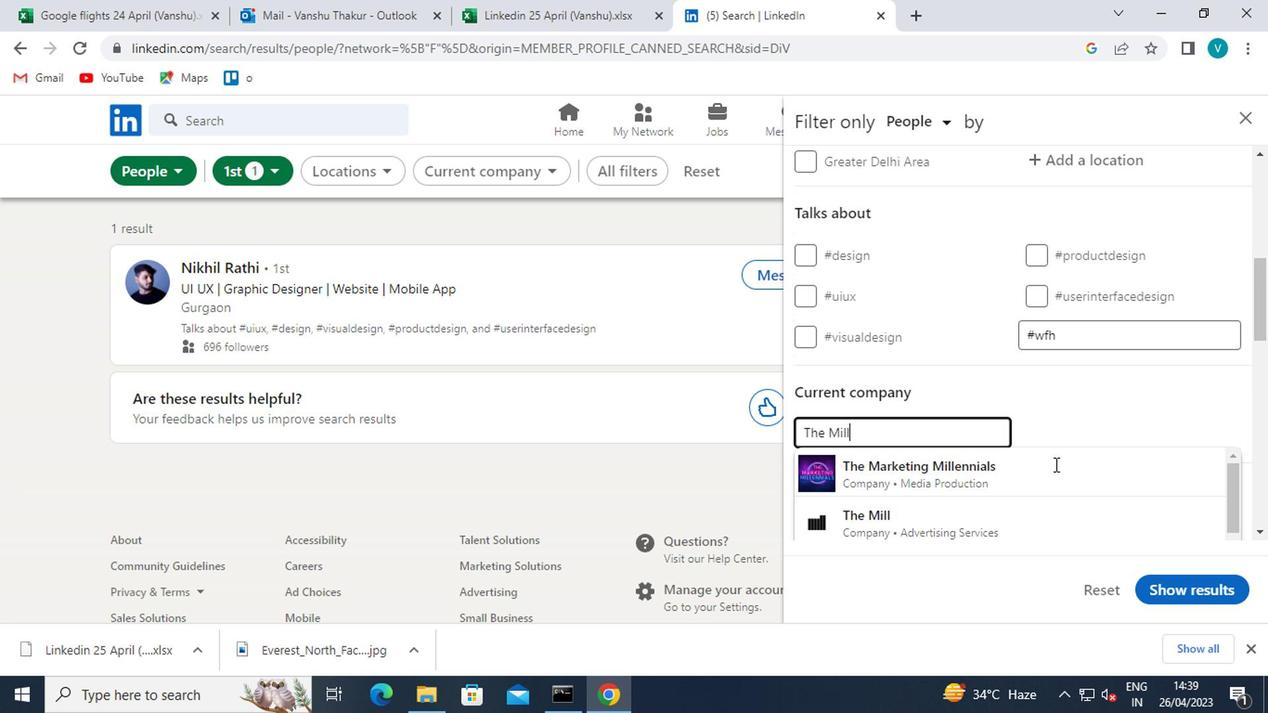 
Action: Mouse scrolled (1124, 448) with delta (0, 0)
Screenshot: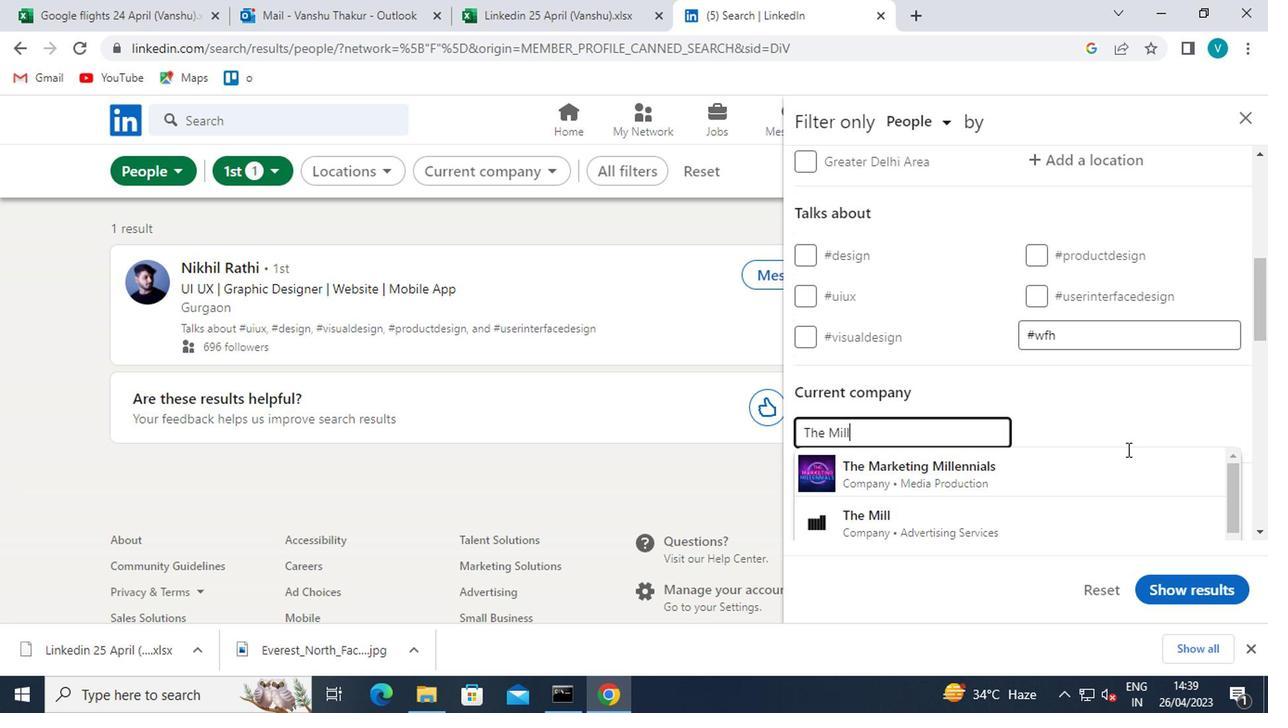 
Action: Mouse moved to (1060, 460)
Screenshot: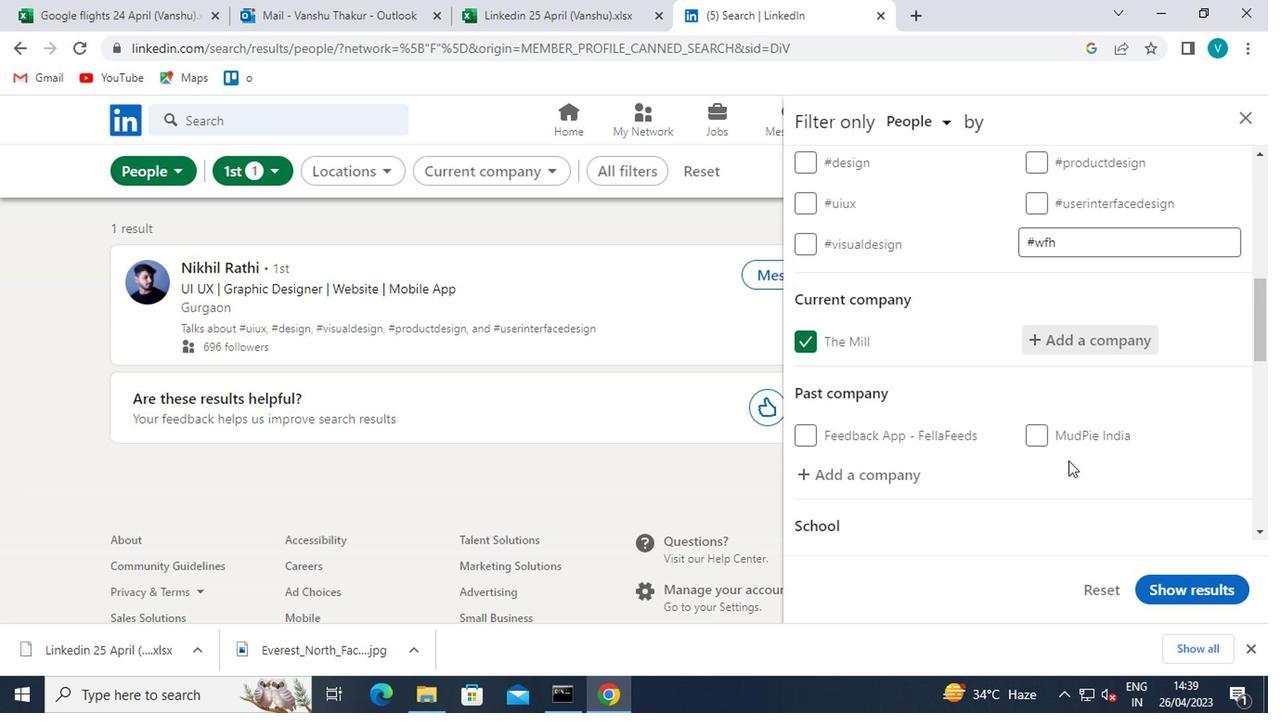 
Action: Mouse scrolled (1060, 459) with delta (0, 0)
Screenshot: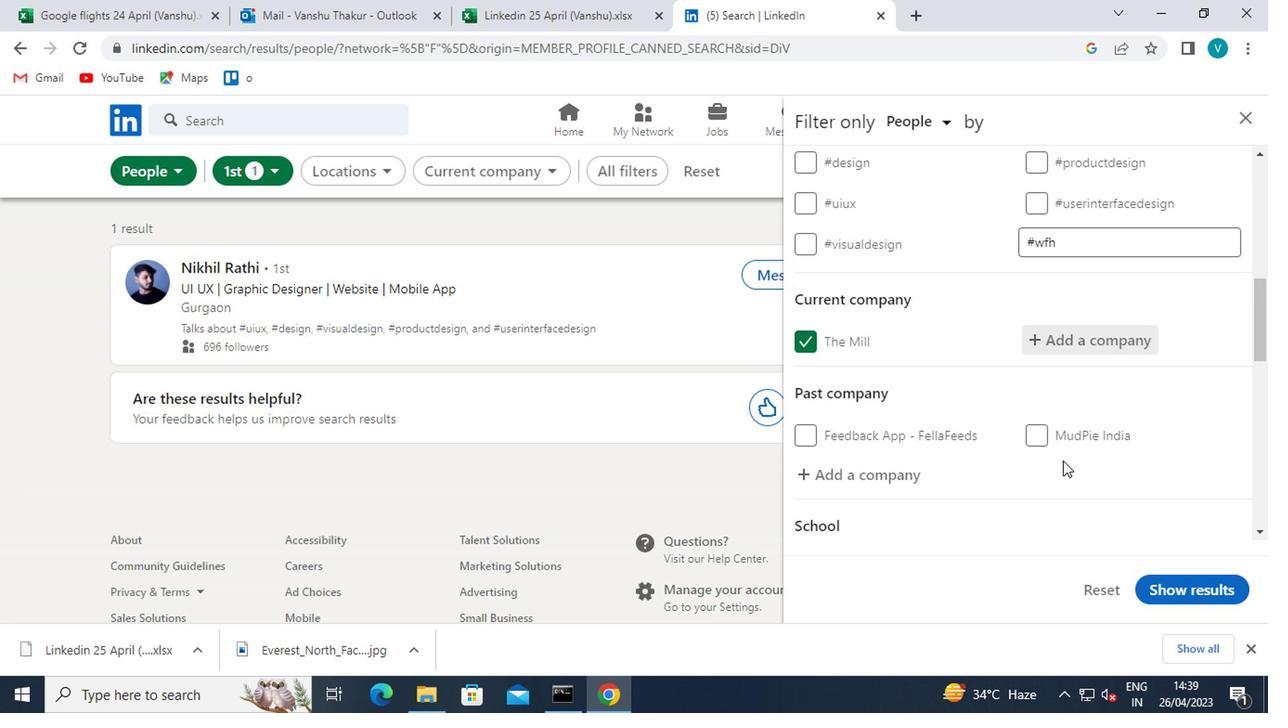 
Action: Mouse scrolled (1060, 459) with delta (0, 0)
Screenshot: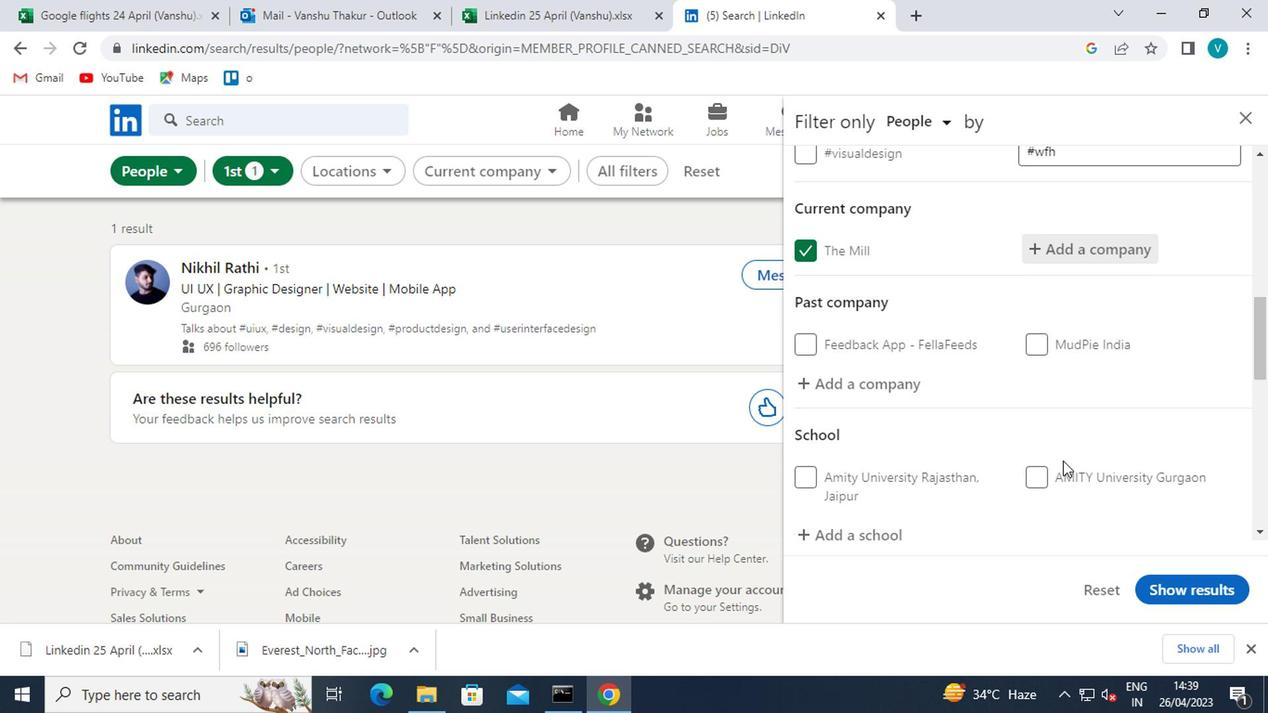 
Action: Mouse moved to (897, 449)
Screenshot: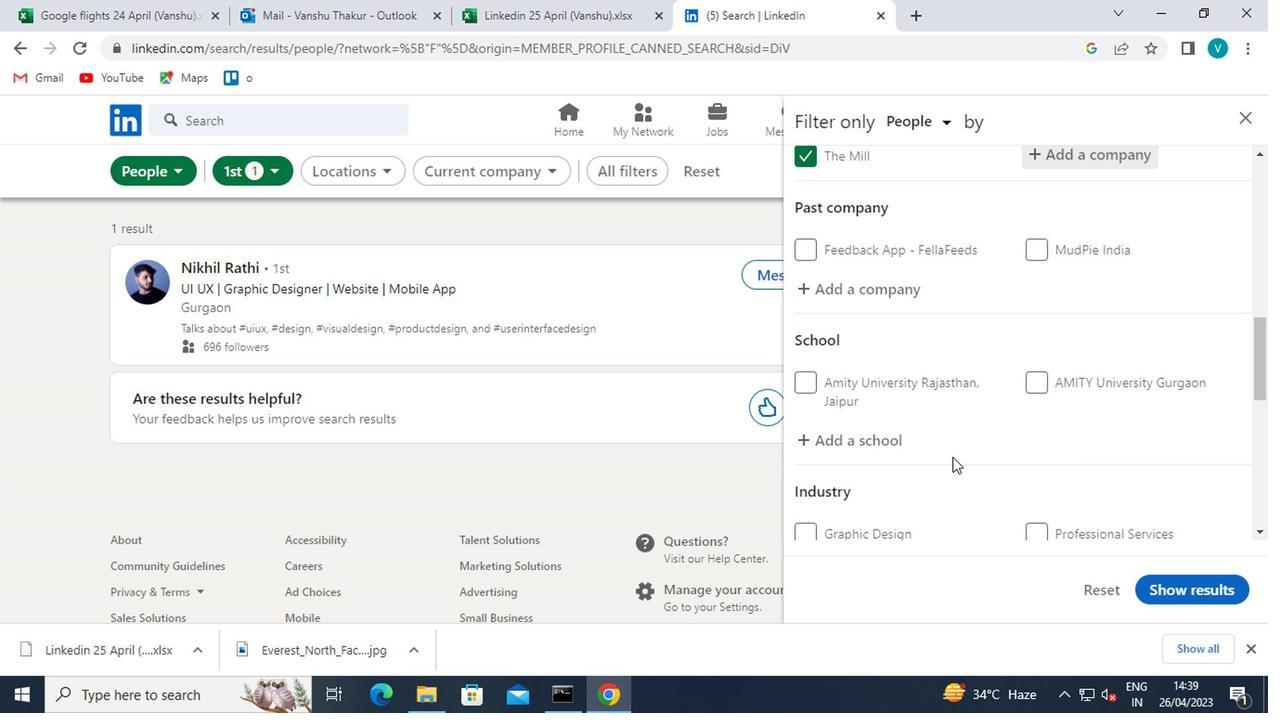 
Action: Mouse pressed left at (897, 449)
Screenshot: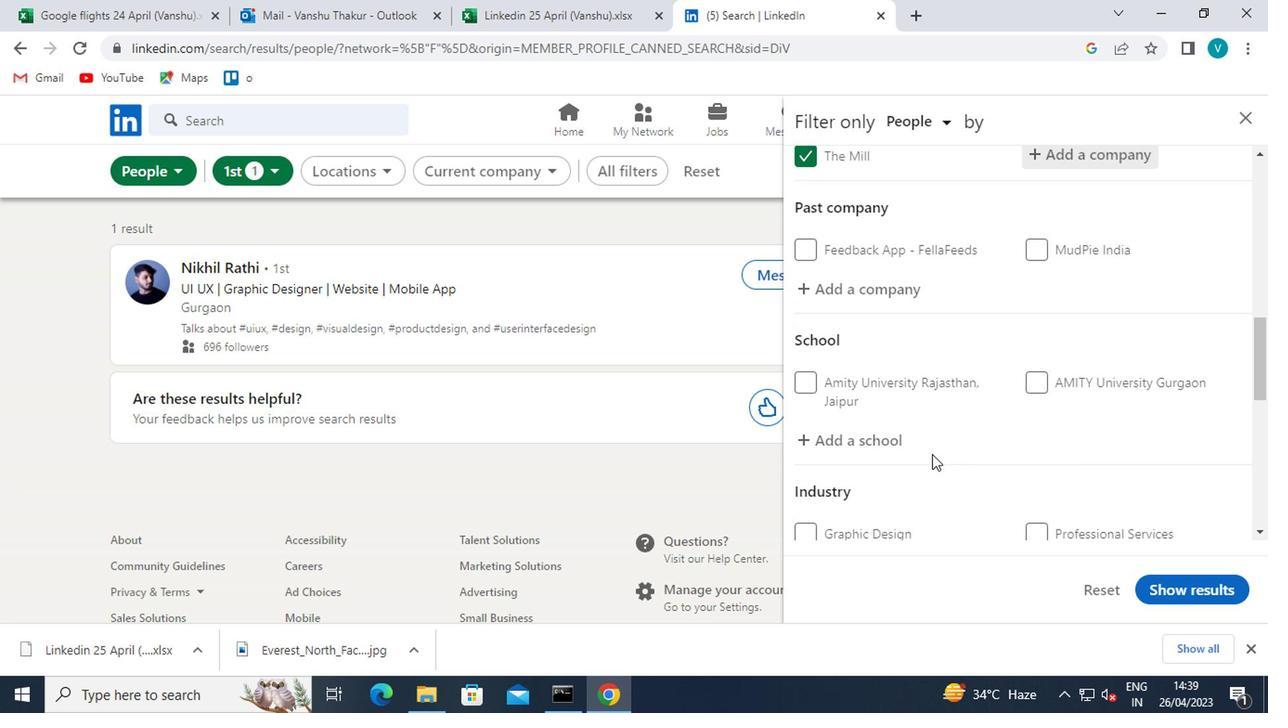 
Action: Mouse moved to (896, 446)
Screenshot: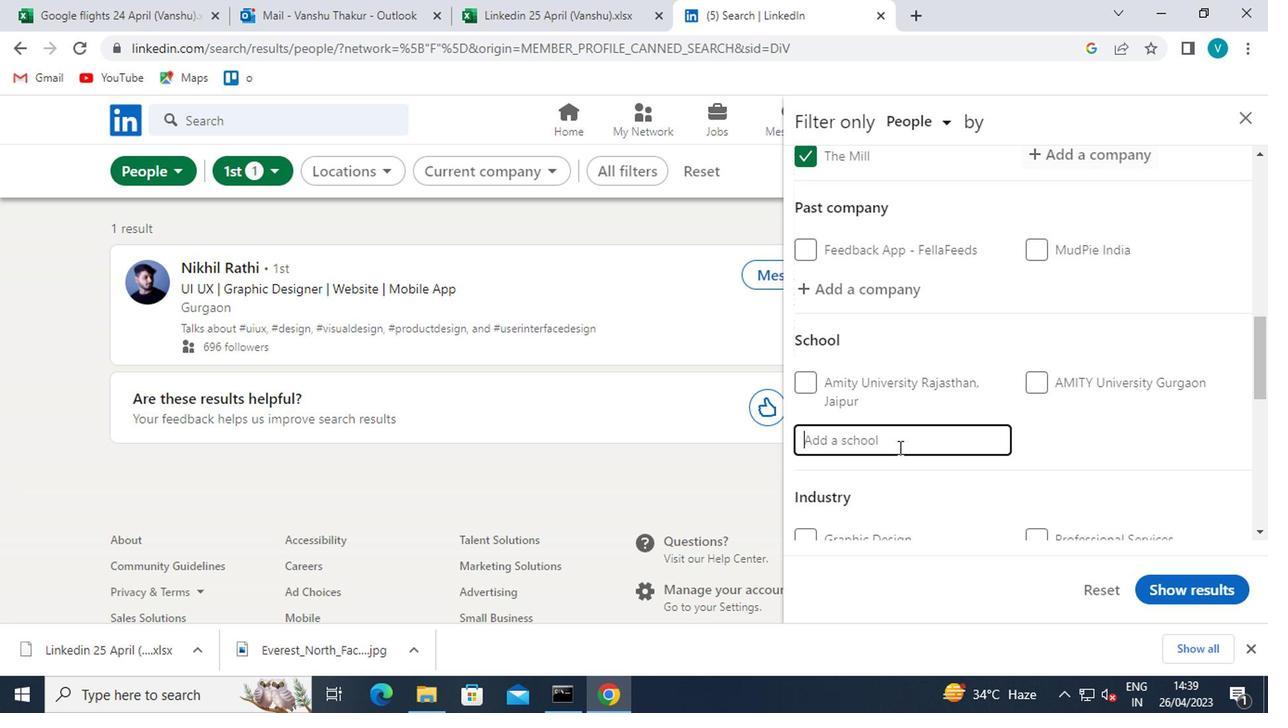 
Action: Key pressed <Key.shift>SPHOORTHY
Screenshot: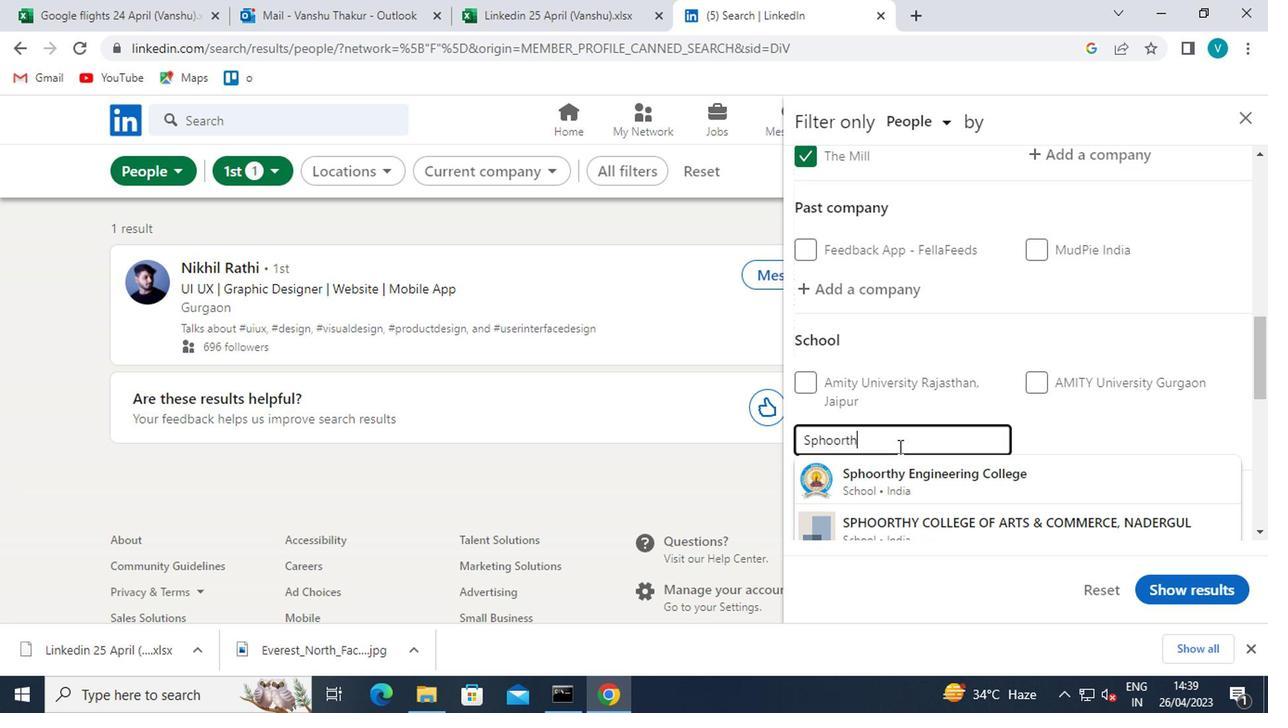 
Action: Mouse moved to (913, 490)
Screenshot: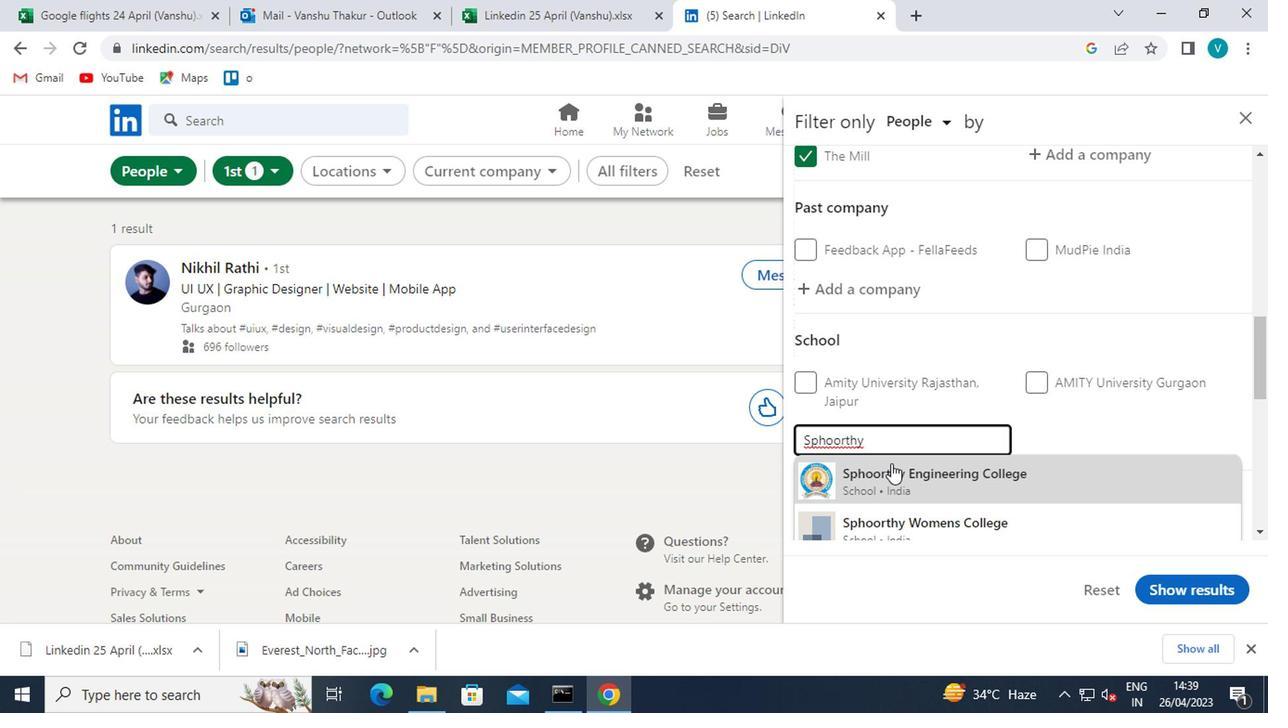 
Action: Mouse pressed left at (913, 490)
Screenshot: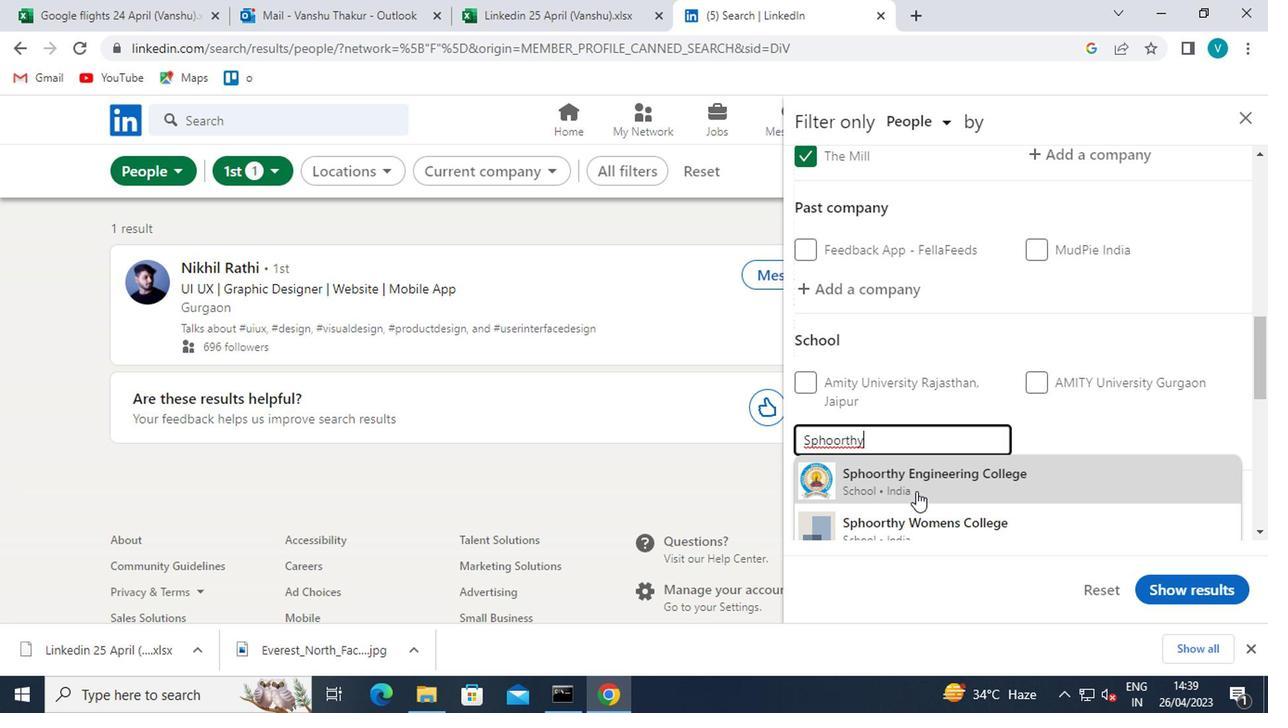 
Action: Mouse scrolled (913, 490) with delta (0, 0)
Screenshot: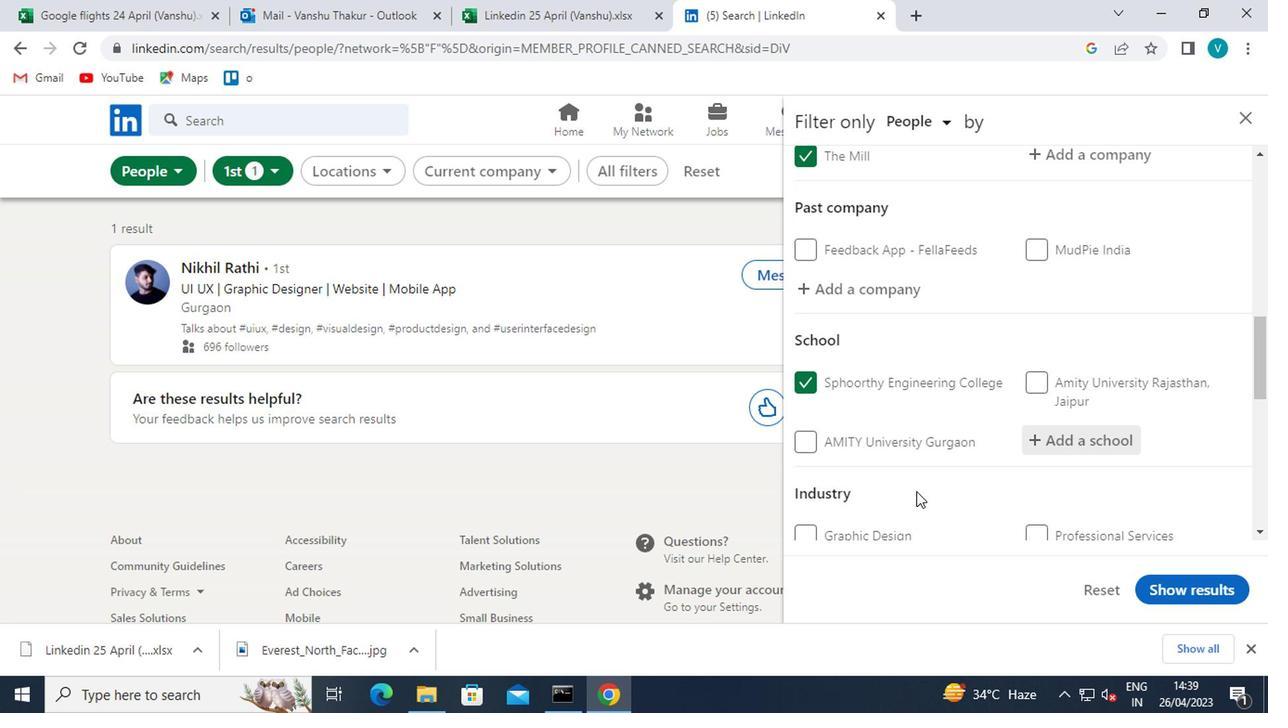 
Action: Mouse scrolled (913, 490) with delta (0, 0)
Screenshot: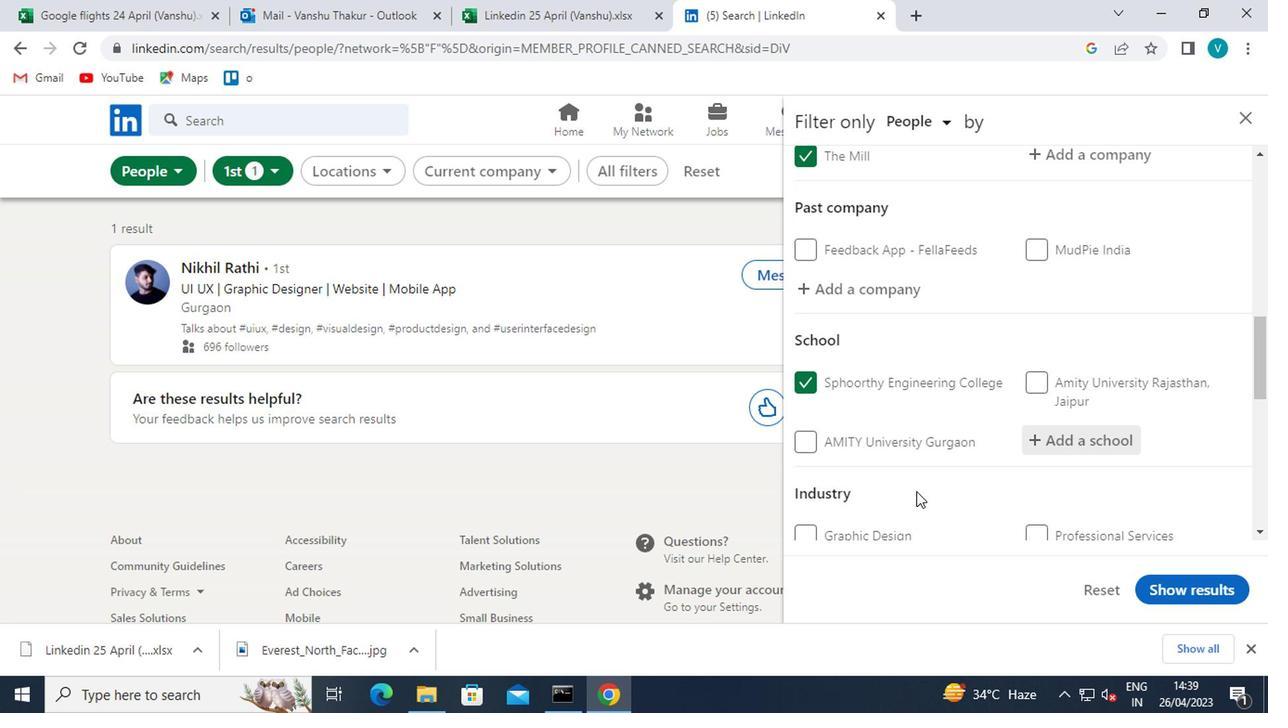 
Action: Mouse moved to (1089, 389)
Screenshot: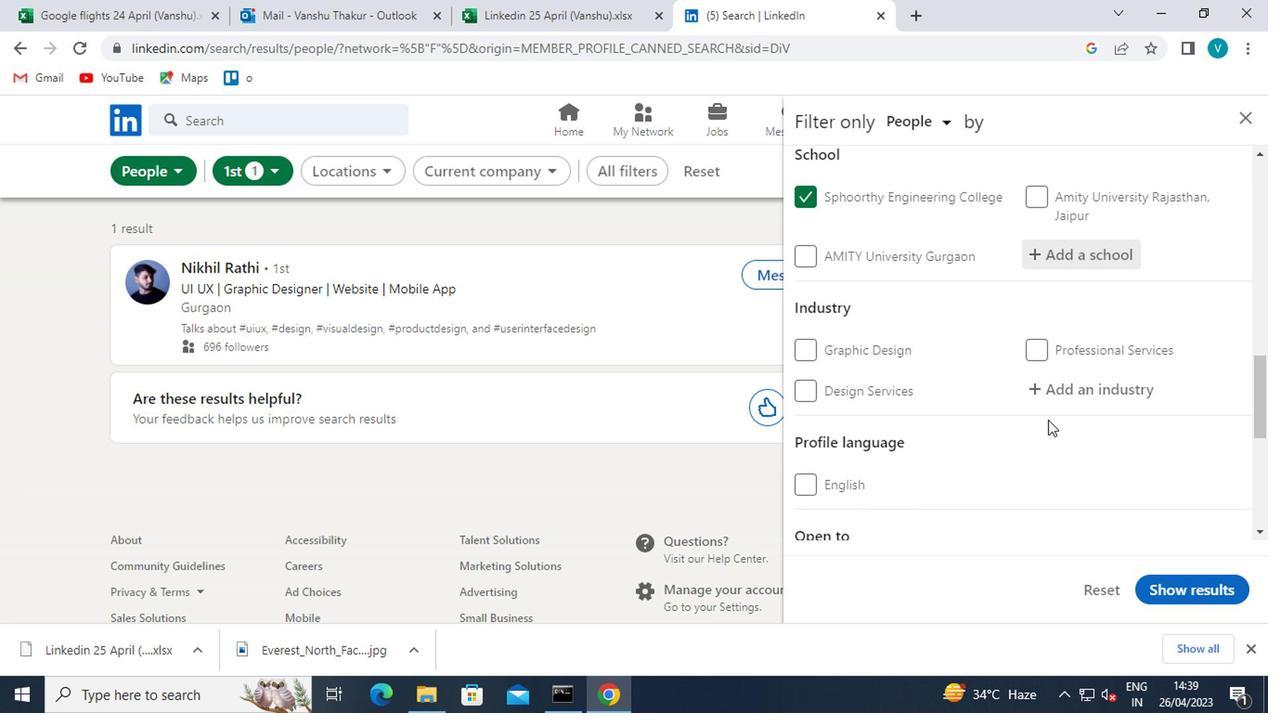 
Action: Mouse pressed left at (1089, 389)
Screenshot: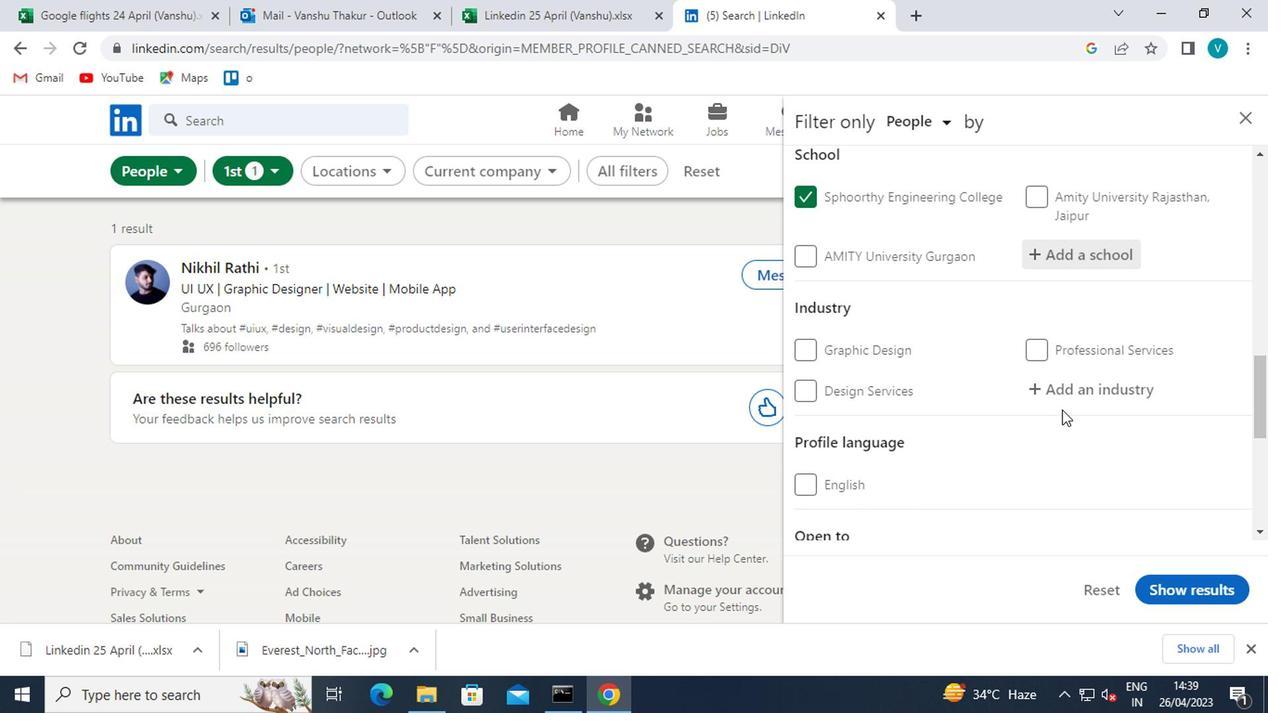 
Action: Mouse moved to (917, 338)
Screenshot: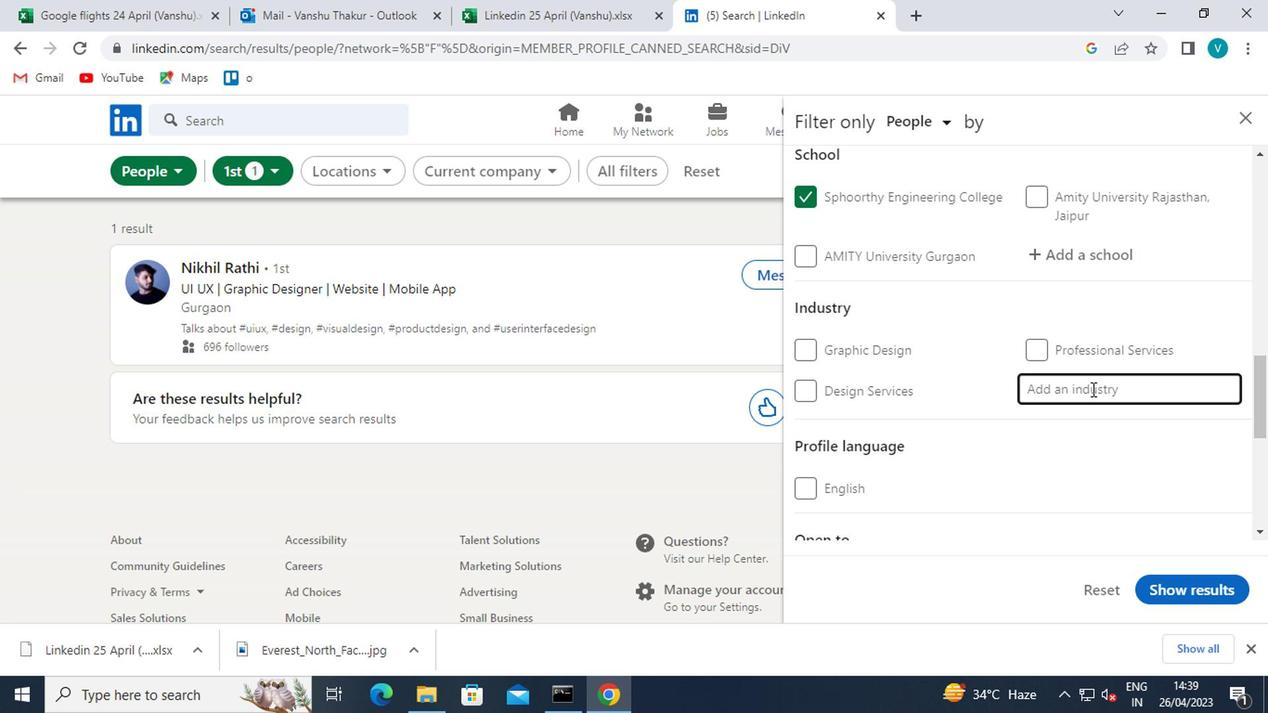 
Action: Key pressed <Key.shift>TELEPHONE<Key.space>
Screenshot: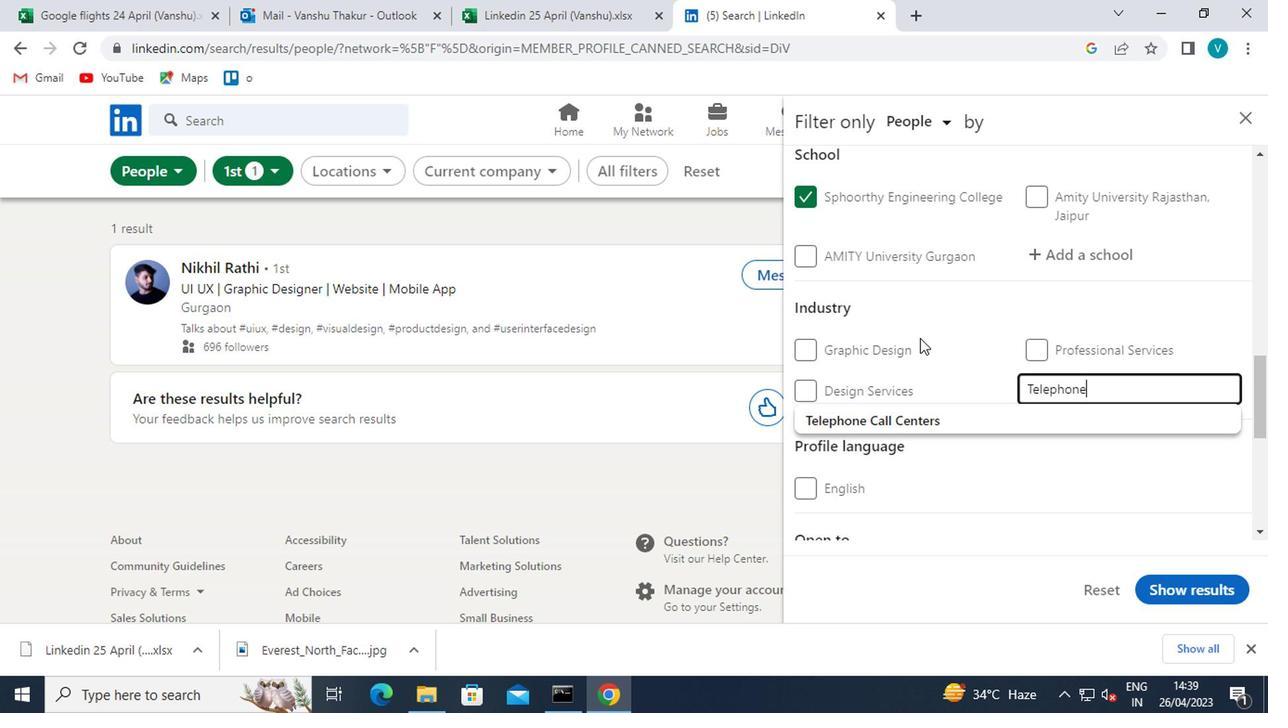 
Action: Mouse moved to (930, 420)
Screenshot: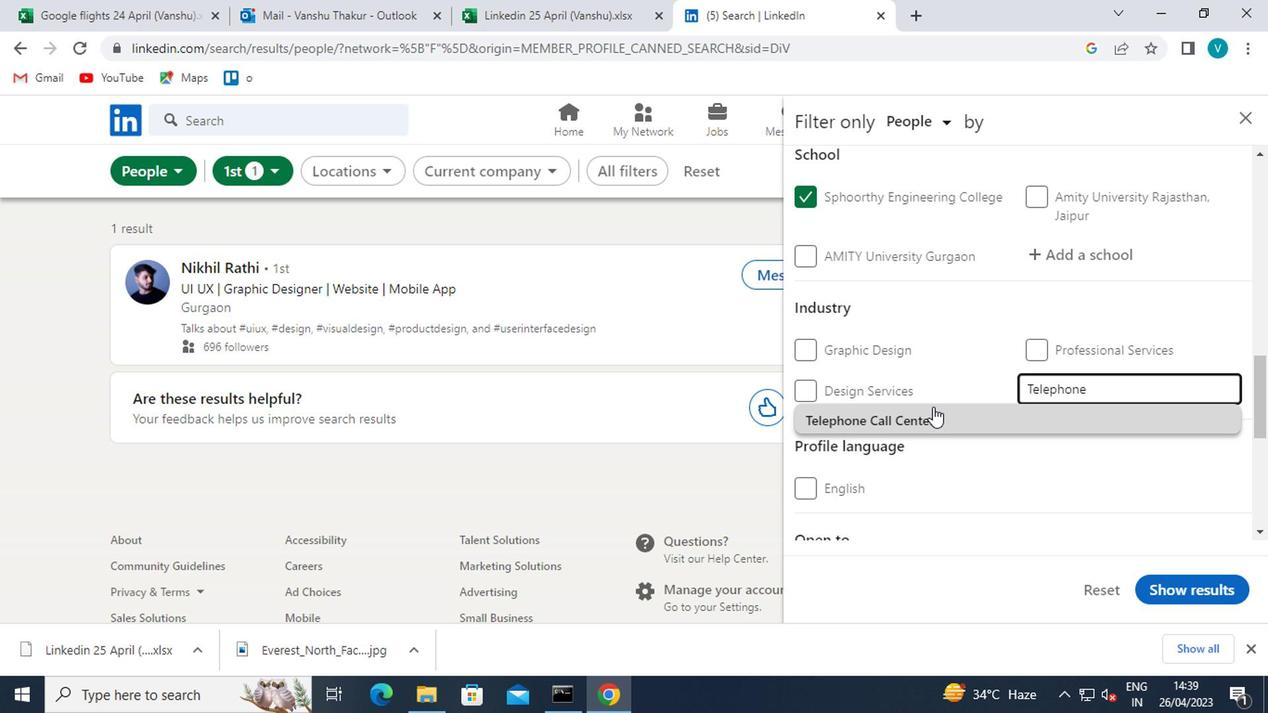 
Action: Mouse pressed left at (930, 420)
Screenshot: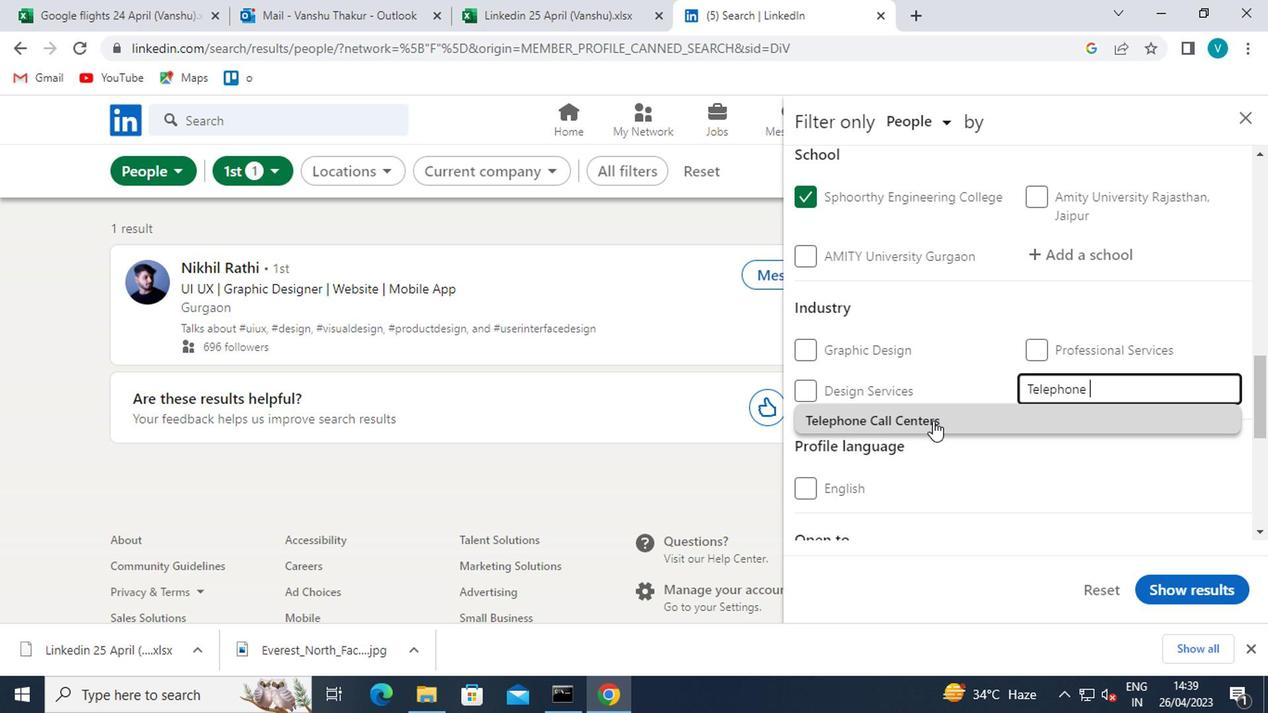 
Action: Mouse scrolled (930, 419) with delta (0, -1)
Screenshot: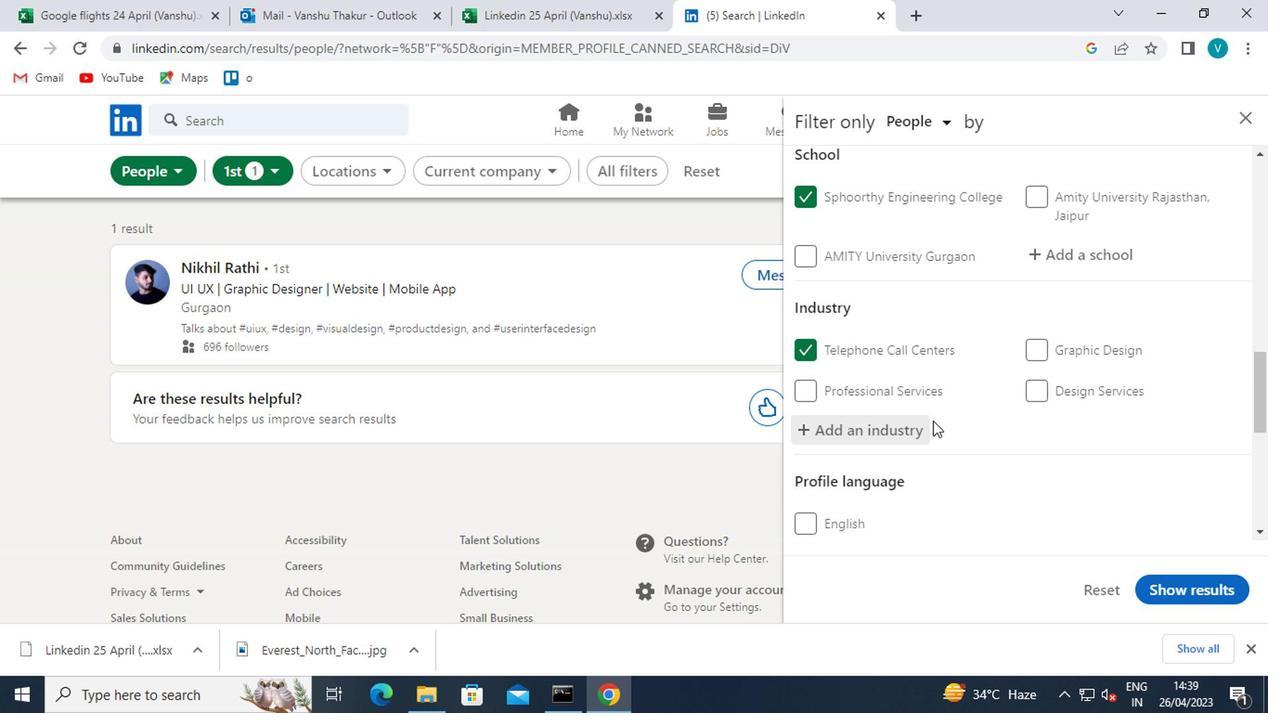 
Action: Mouse scrolled (930, 419) with delta (0, -1)
Screenshot: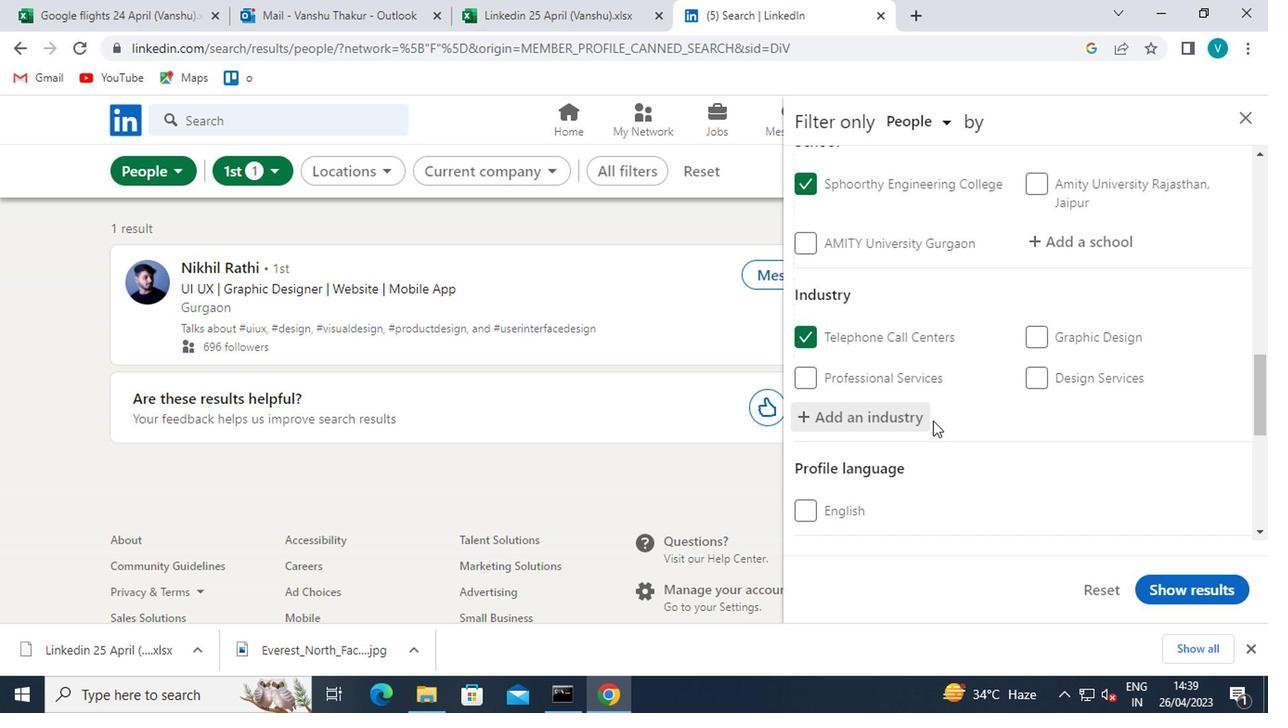 
Action: Mouse scrolled (930, 419) with delta (0, -1)
Screenshot: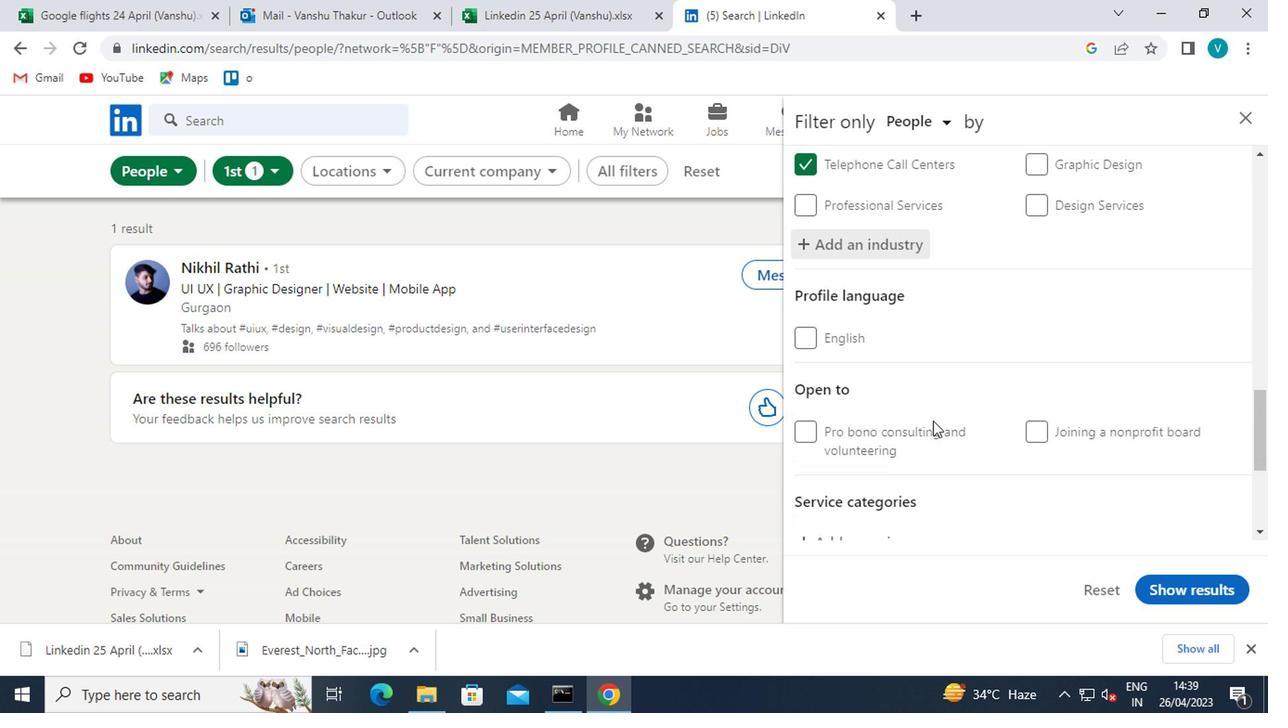 
Action: Mouse scrolled (930, 419) with delta (0, -1)
Screenshot: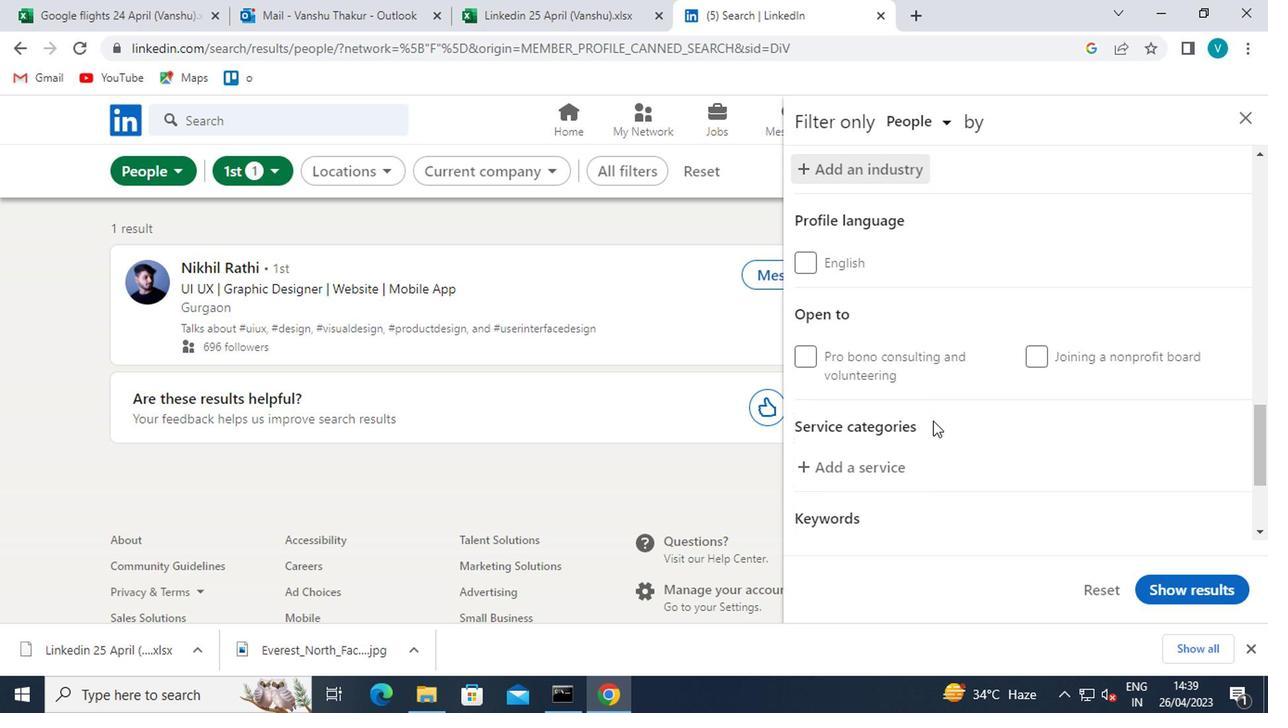 
Action: Mouse moved to (860, 362)
Screenshot: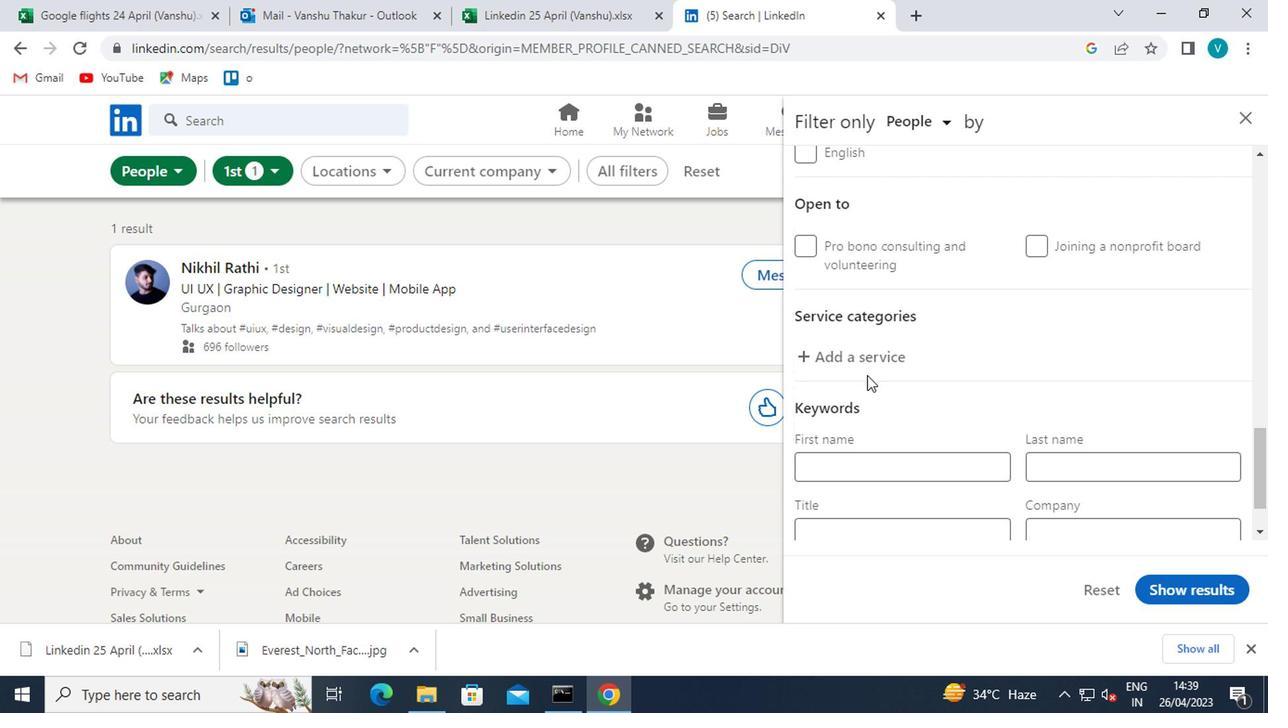 
Action: Mouse pressed left at (860, 362)
Screenshot: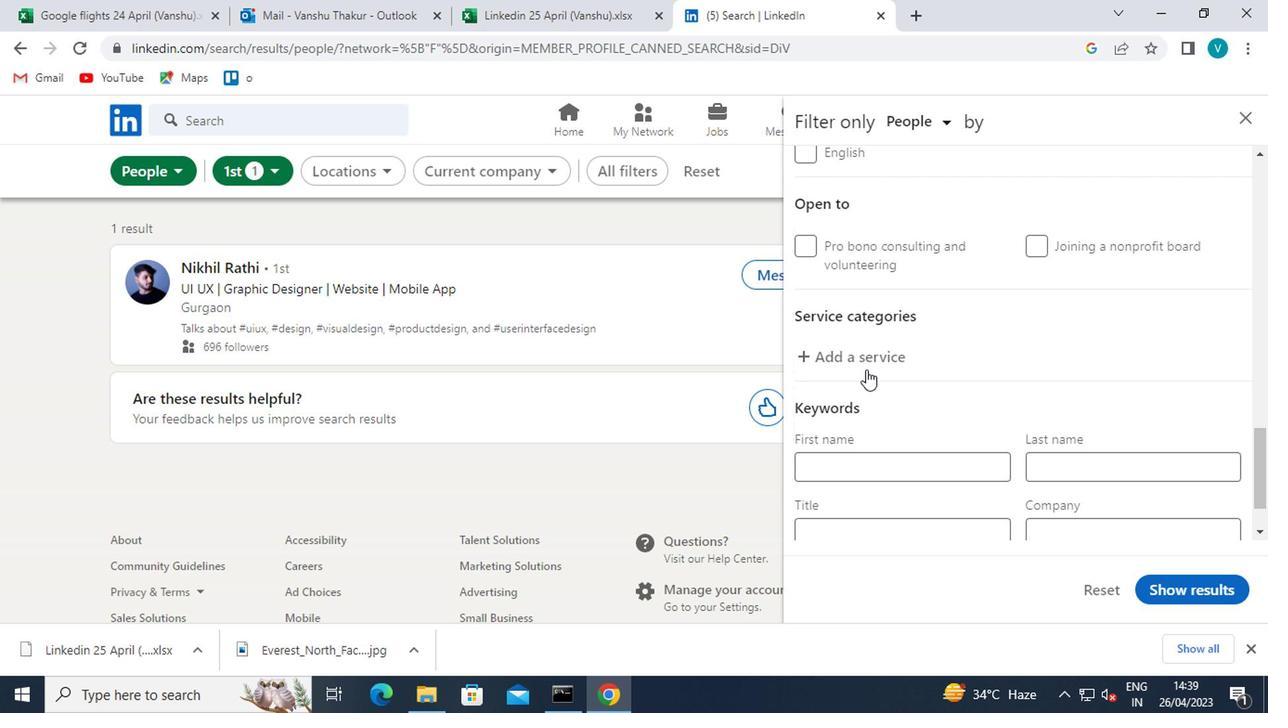 
Action: Key pressed <Key.shift>PACKAGING
Screenshot: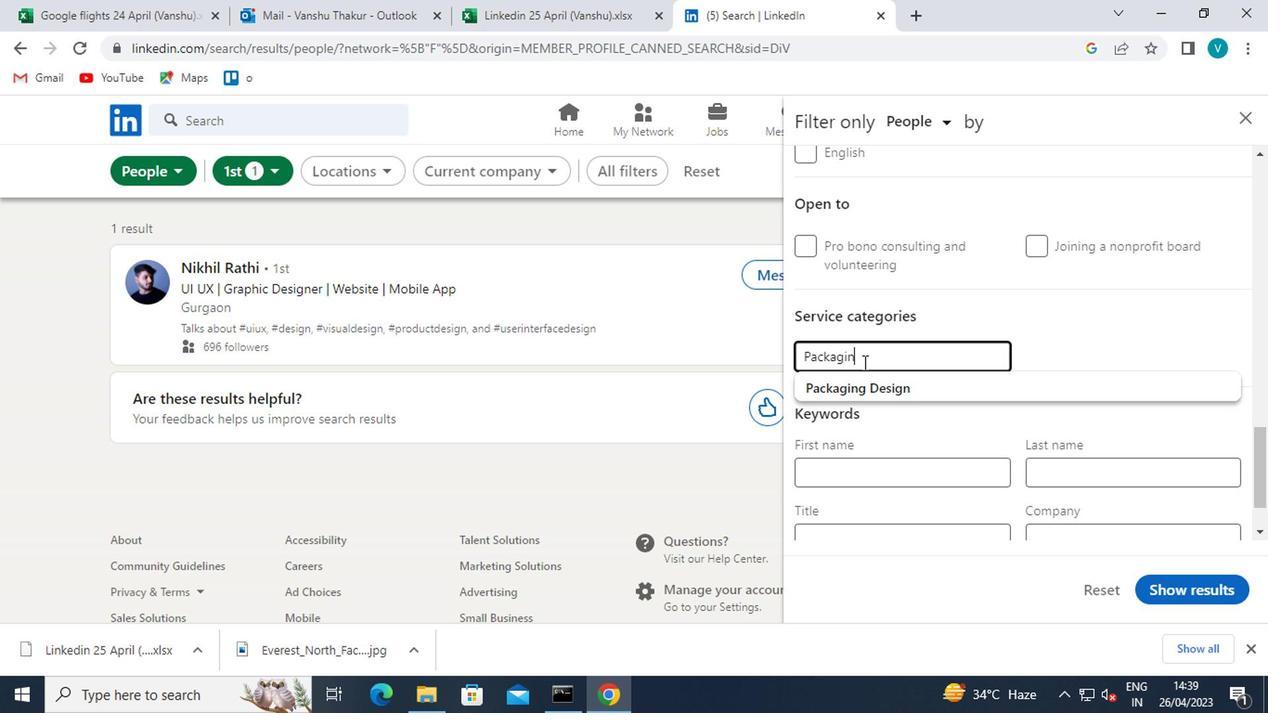 
Action: Mouse moved to (885, 391)
Screenshot: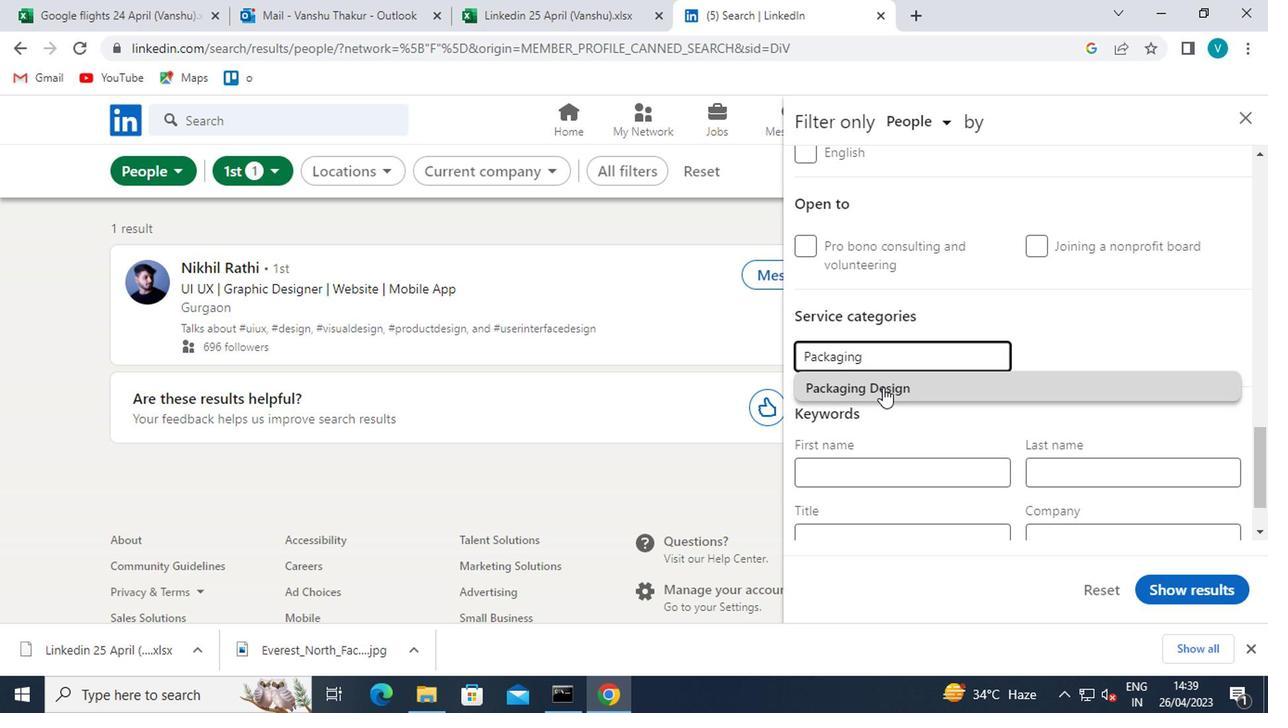 
Action: Mouse pressed left at (885, 391)
Screenshot: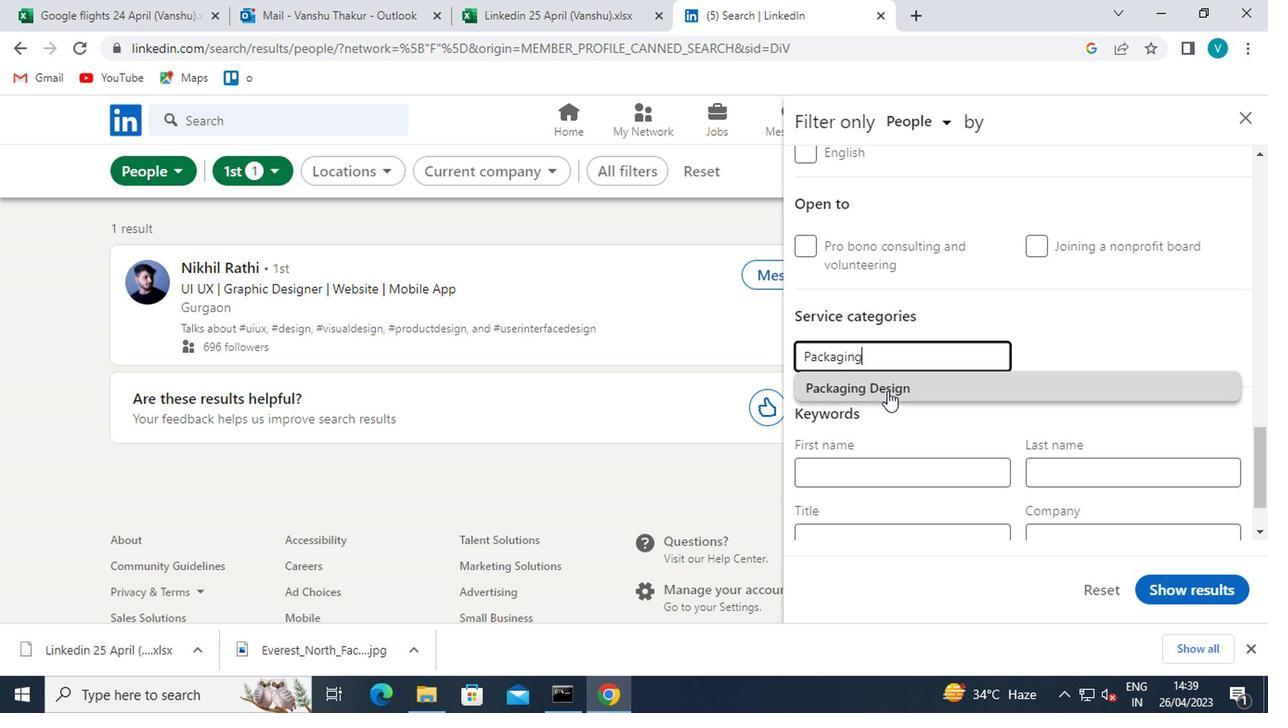 
Action: Mouse scrolled (885, 390) with delta (0, 0)
Screenshot: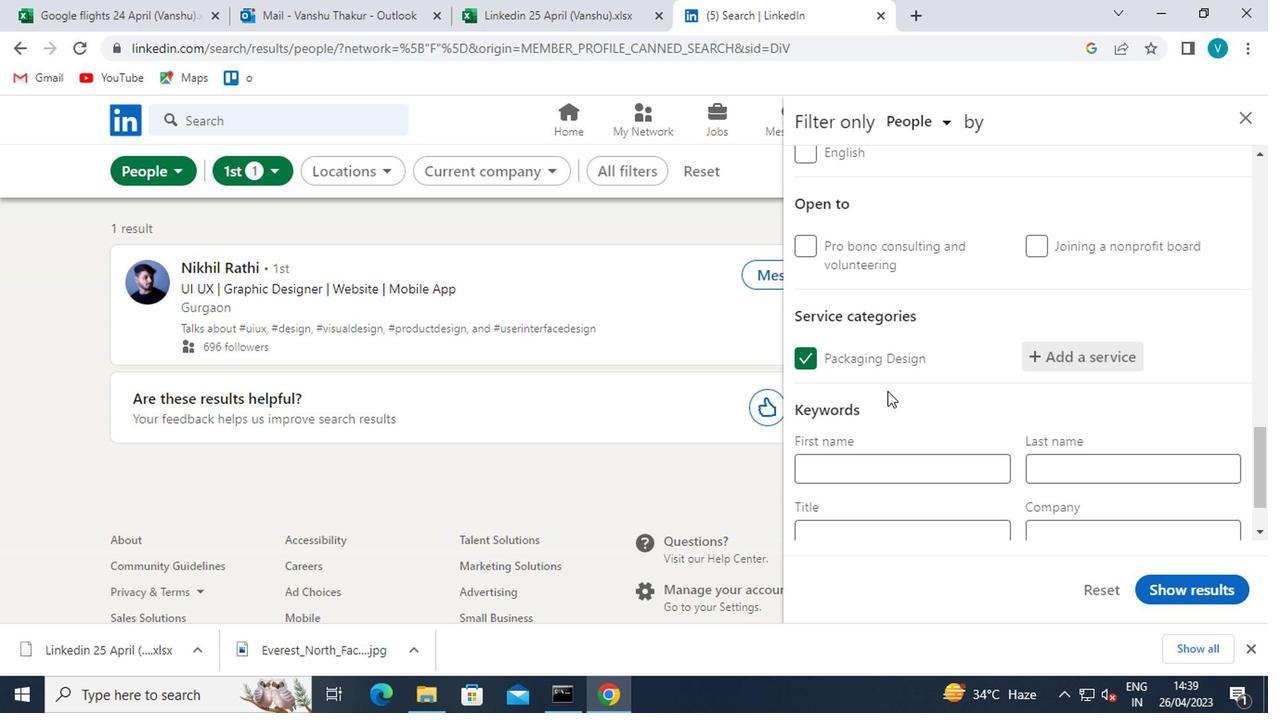
Action: Mouse scrolled (885, 390) with delta (0, 0)
Screenshot: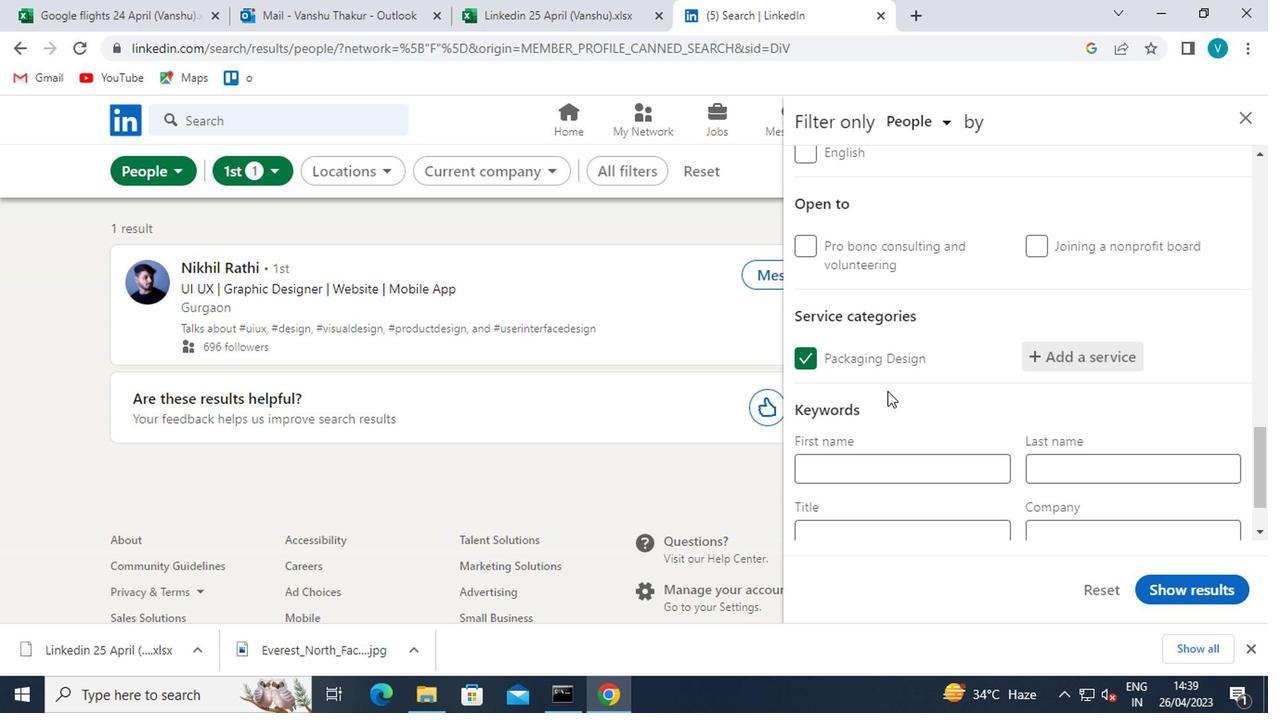 
Action: Mouse moved to (864, 457)
Screenshot: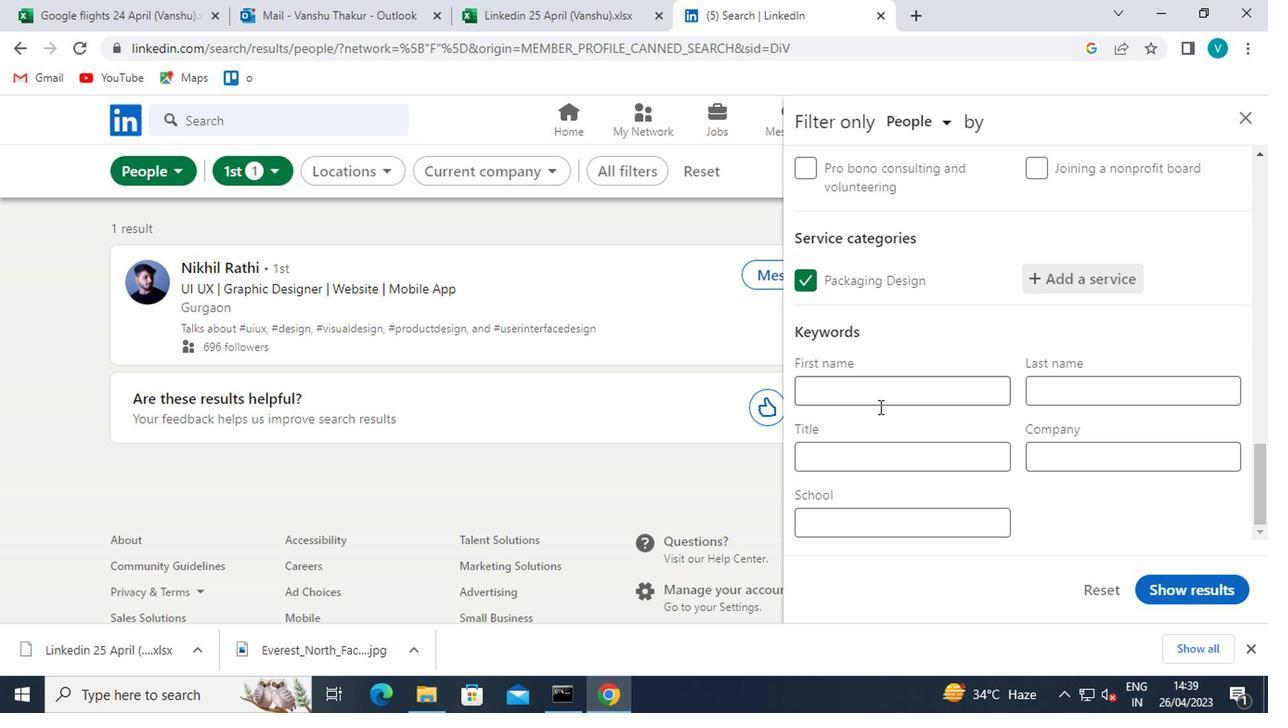 
Action: Mouse pressed left at (864, 457)
Screenshot: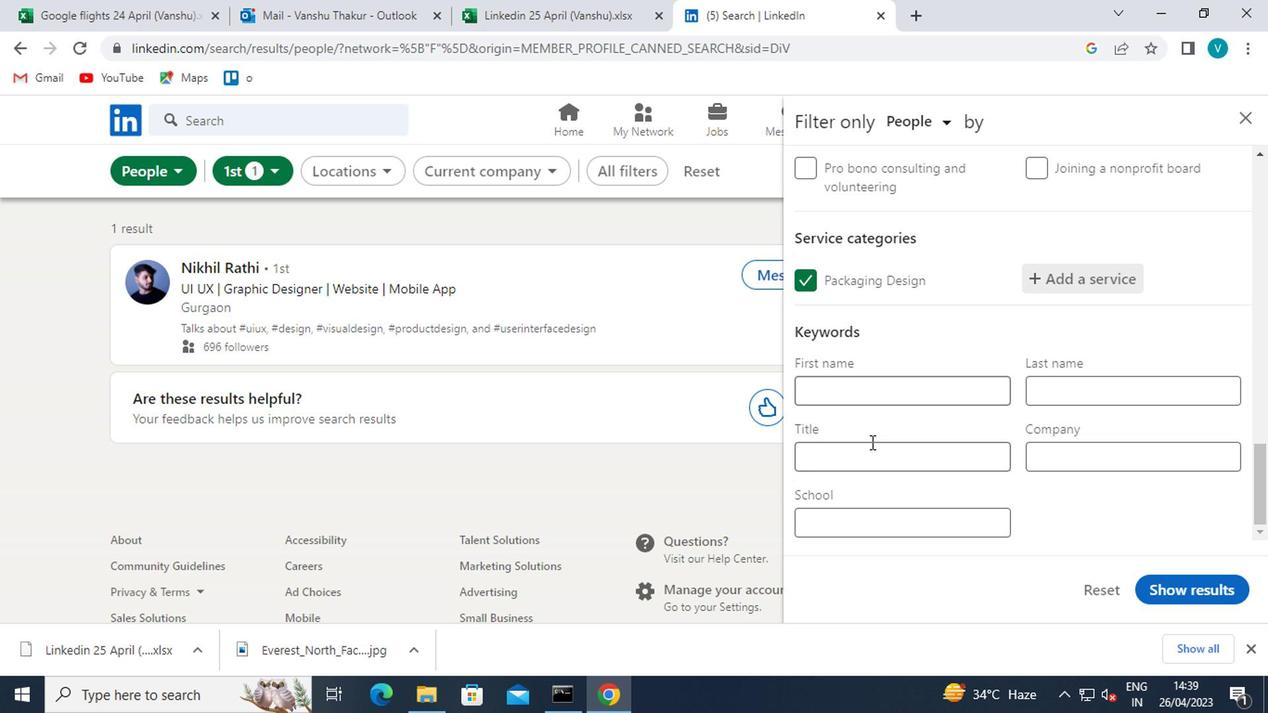
Action: Key pressed <Key.shift>MATHEMATICIAN
Screenshot: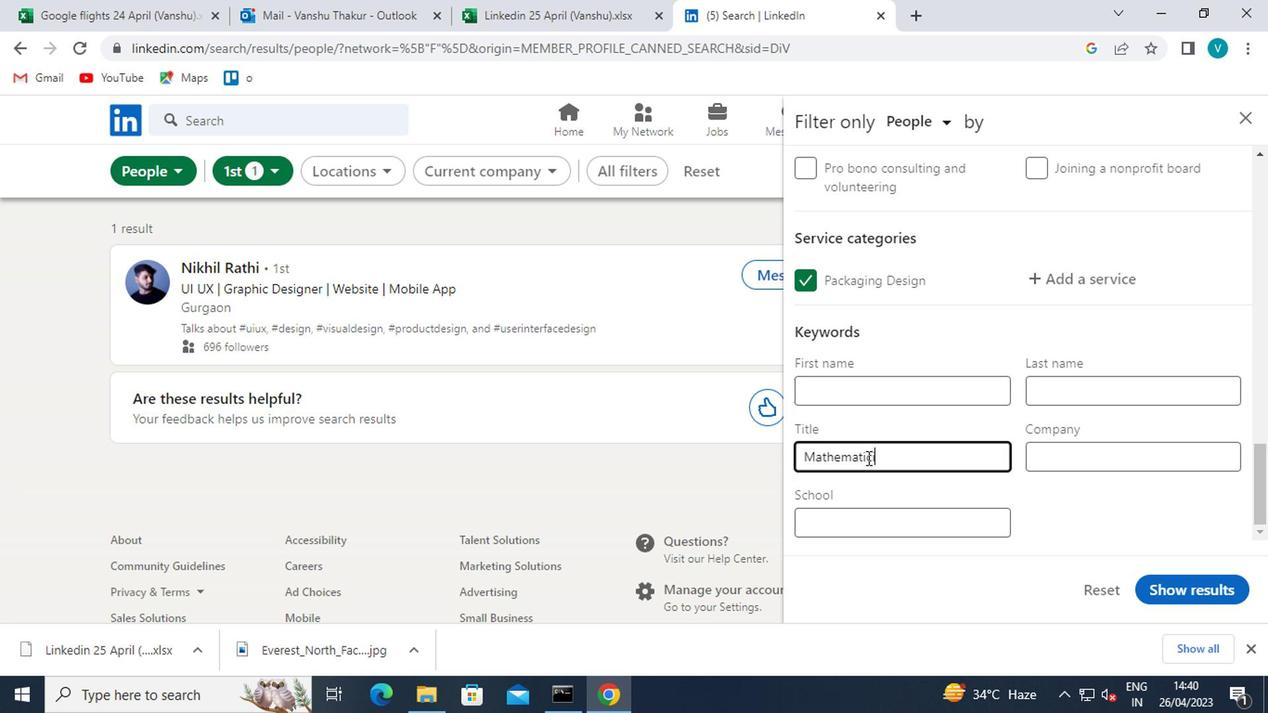 
Action: Mouse moved to (1195, 593)
Screenshot: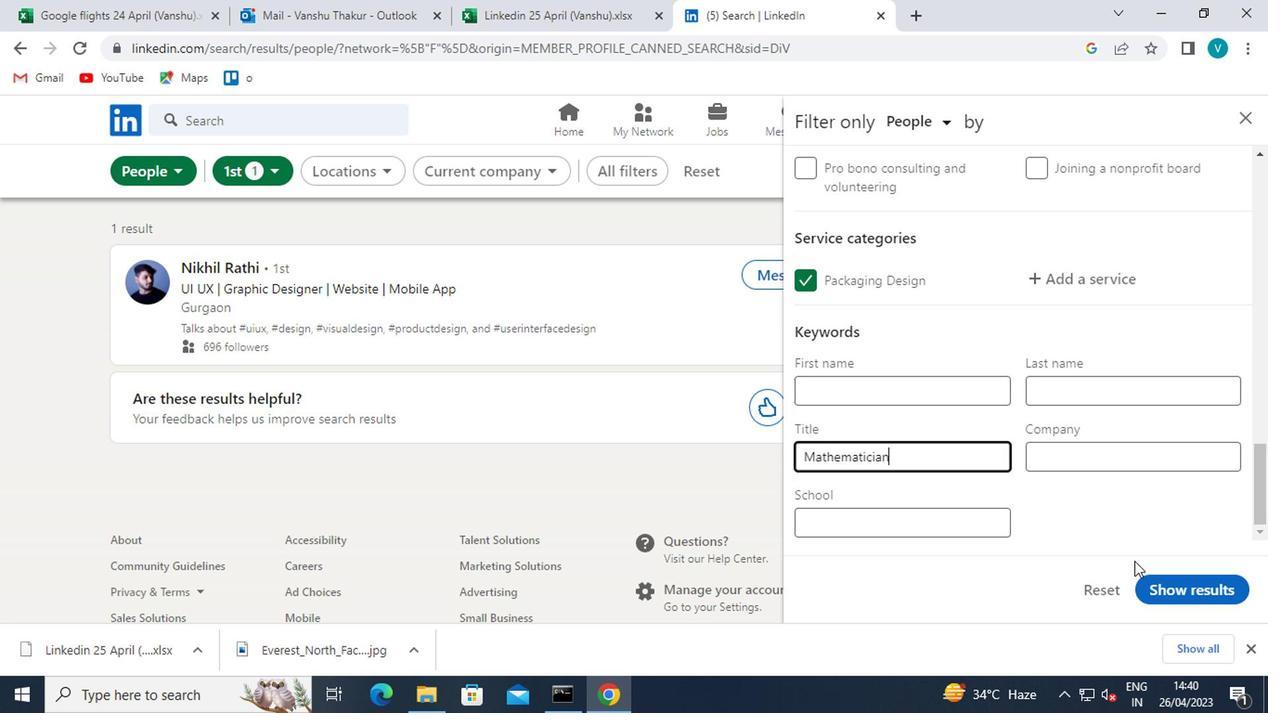 
Action: Mouse pressed left at (1195, 593)
Screenshot: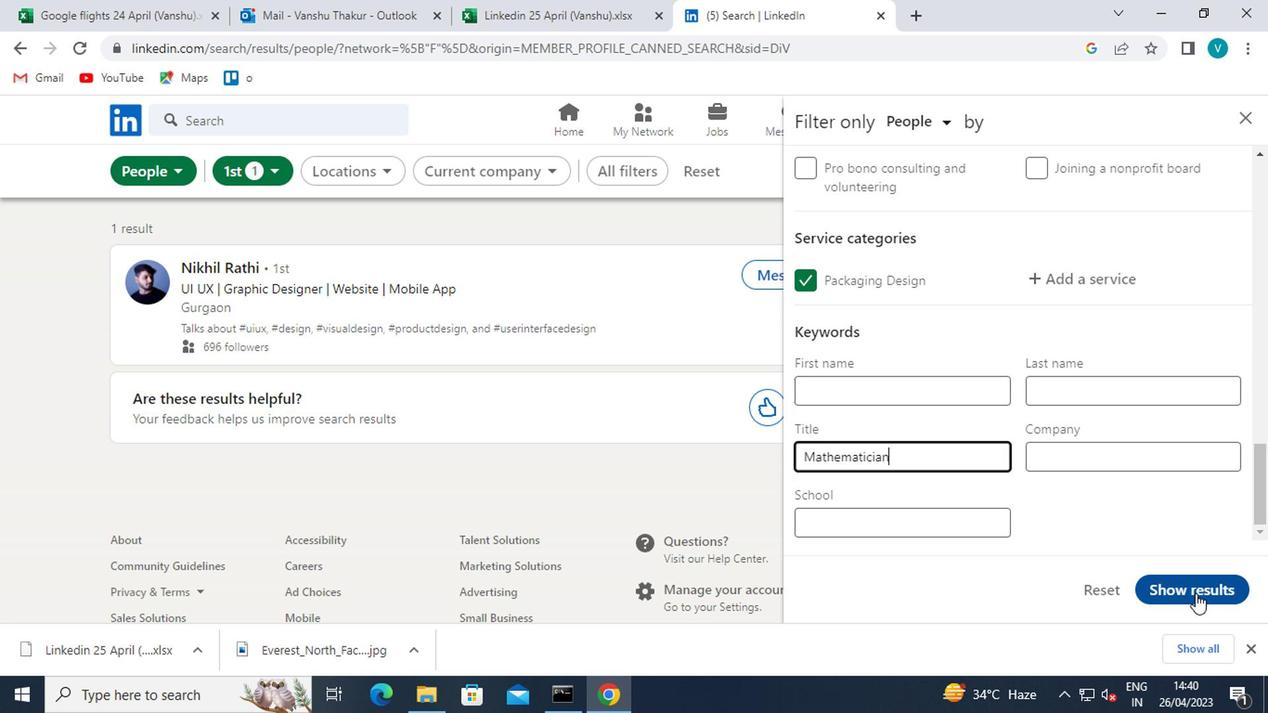 
